 Task: Find connections with filter location Bouaké with filter topic #Affiliationwith filter profile language French with filter current company Hotel Management Jobs | JobsHm with filter school TERI School of Advanced Studies with filter industry Plastics Manufacturing with filter service category Cybersecurity with filter keywords title Welder
Action: Mouse moved to (574, 74)
Screenshot: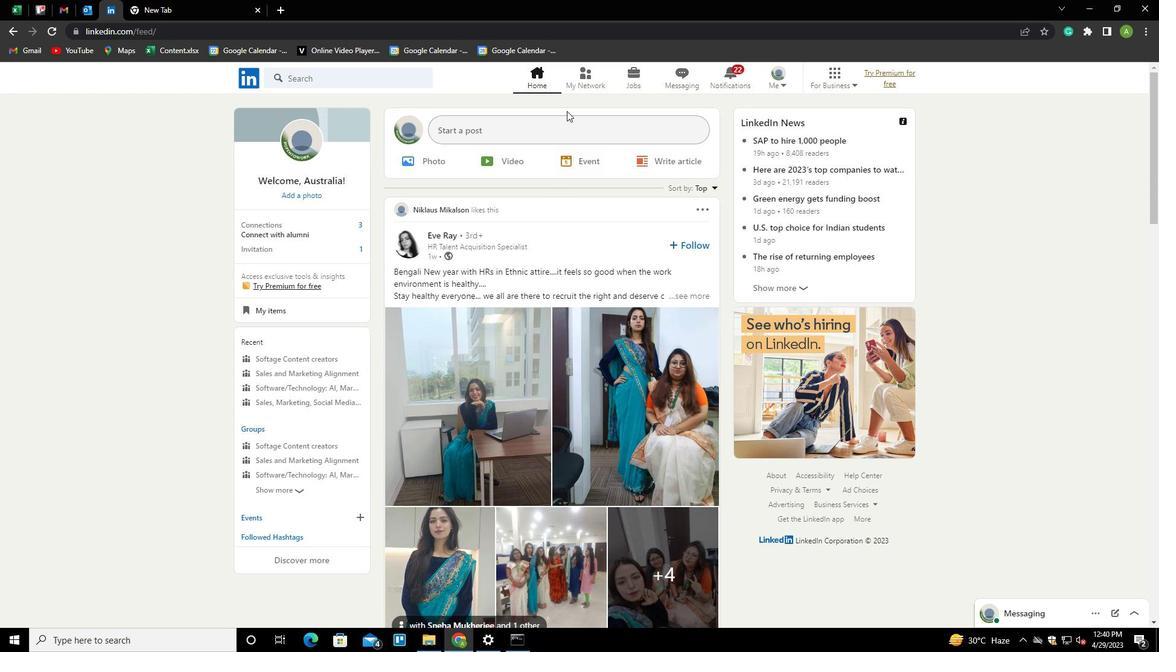 
Action: Mouse pressed left at (574, 74)
Screenshot: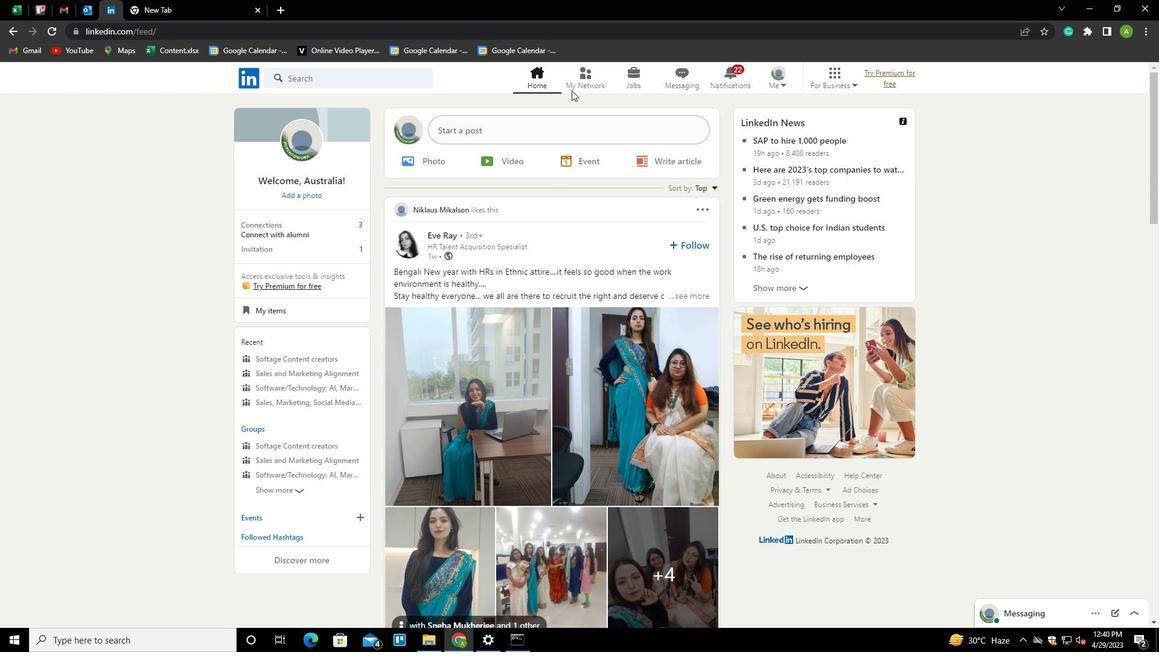 
Action: Mouse moved to (321, 141)
Screenshot: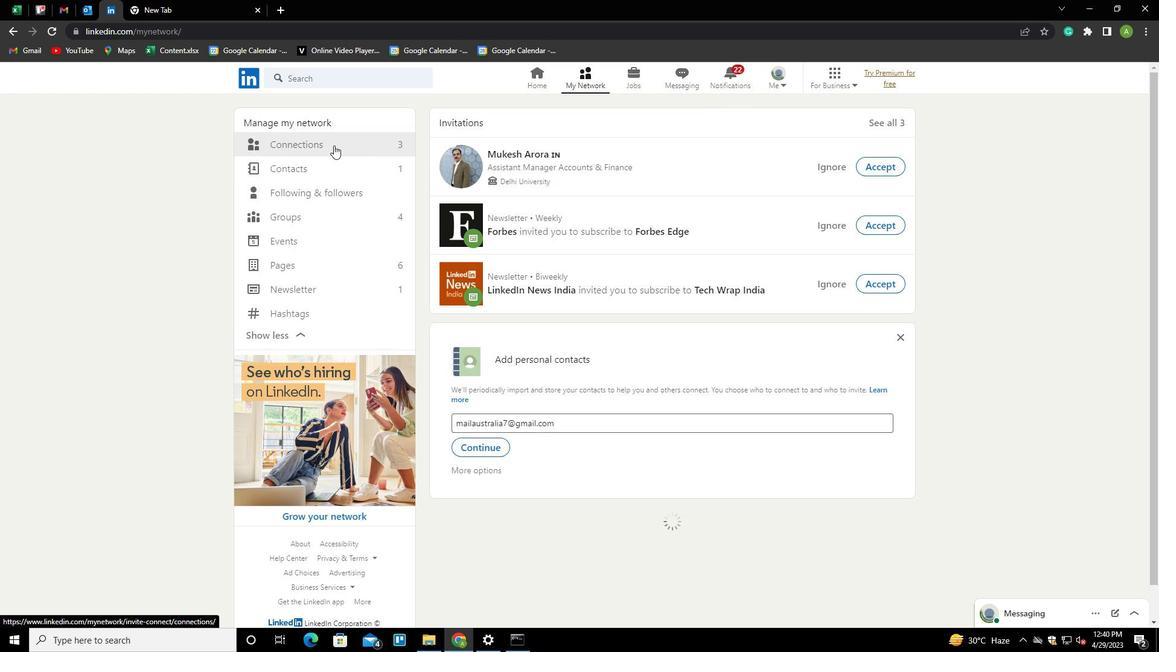 
Action: Mouse pressed left at (321, 141)
Screenshot: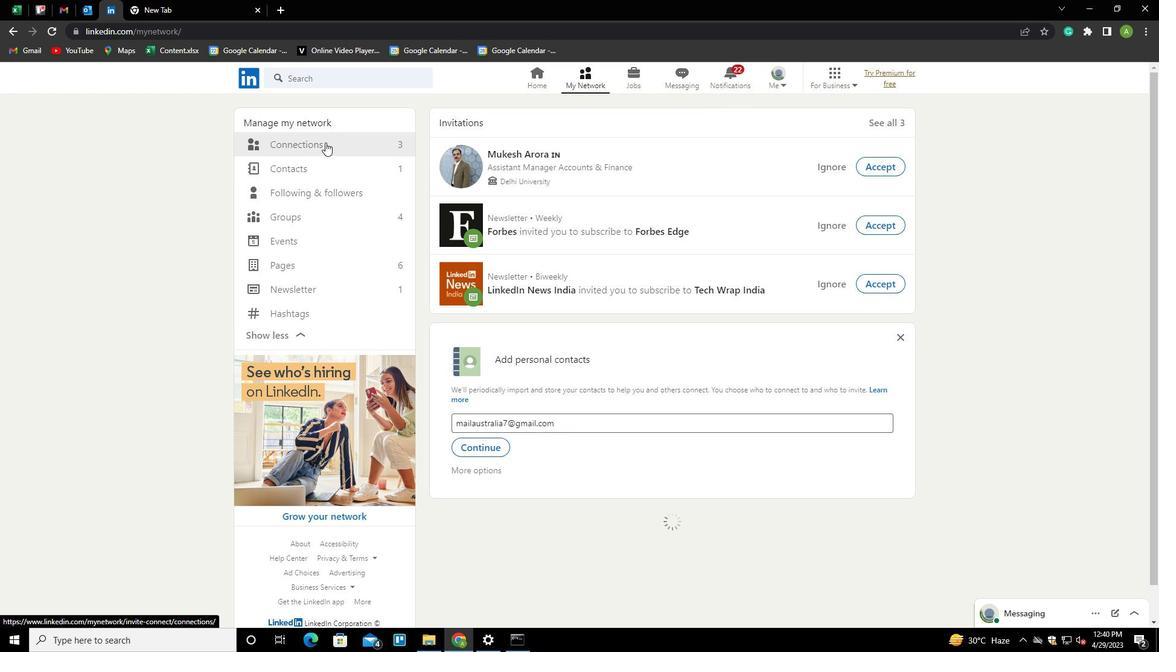 
Action: Mouse moved to (659, 149)
Screenshot: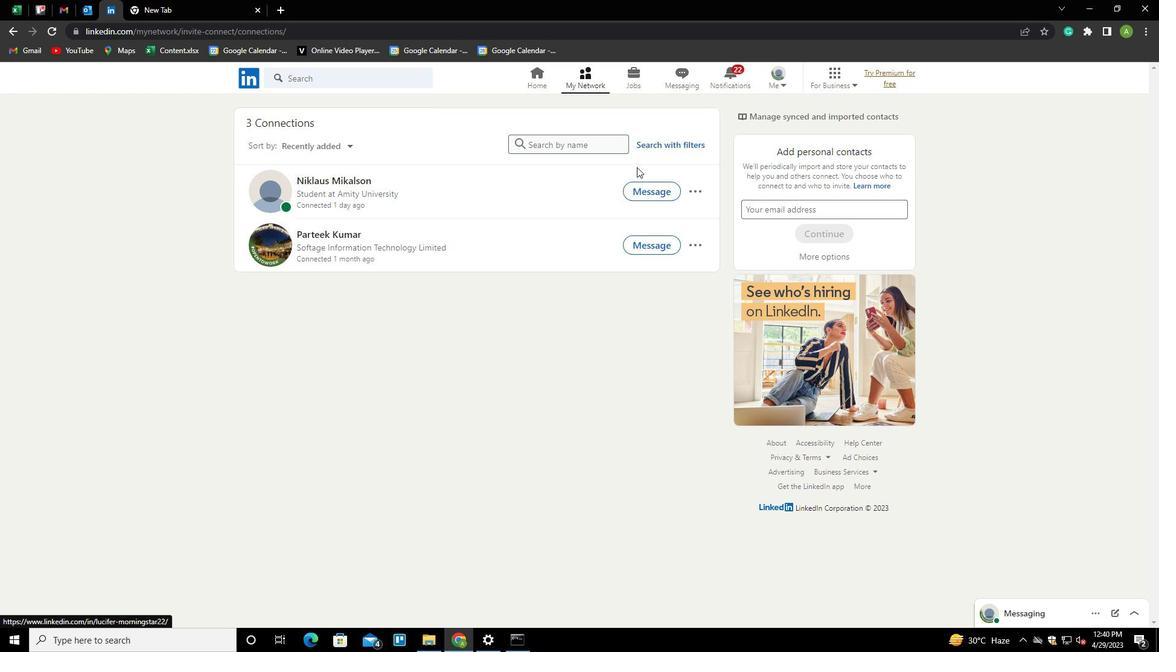 
Action: Mouse pressed left at (659, 149)
Screenshot: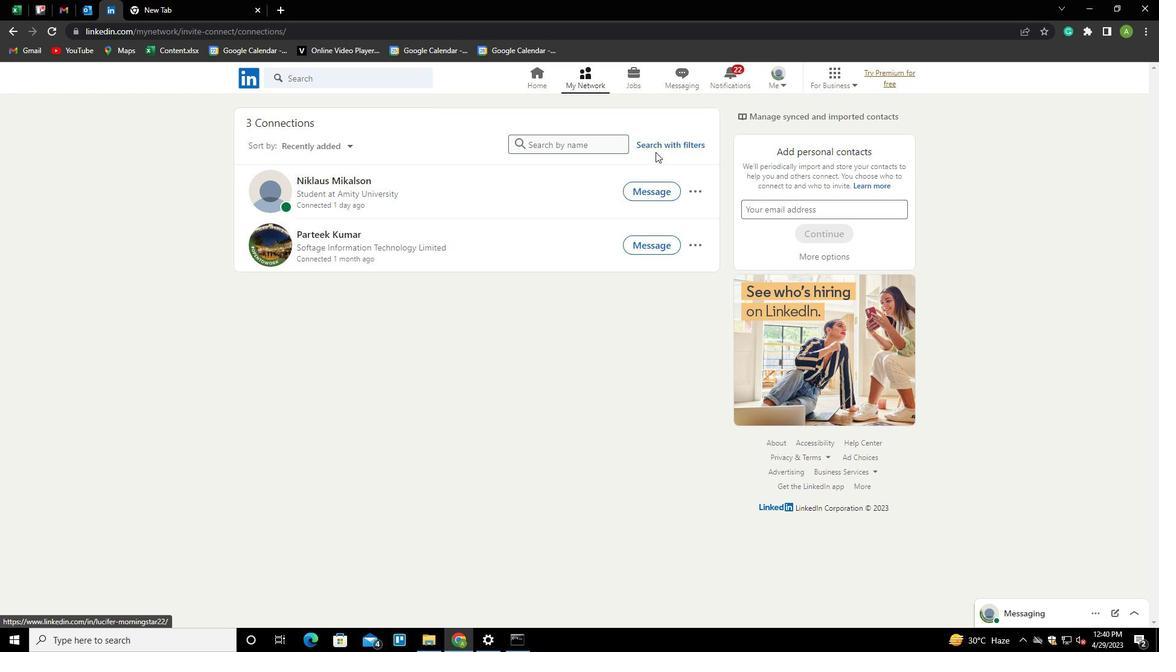 
Action: Mouse moved to (610, 110)
Screenshot: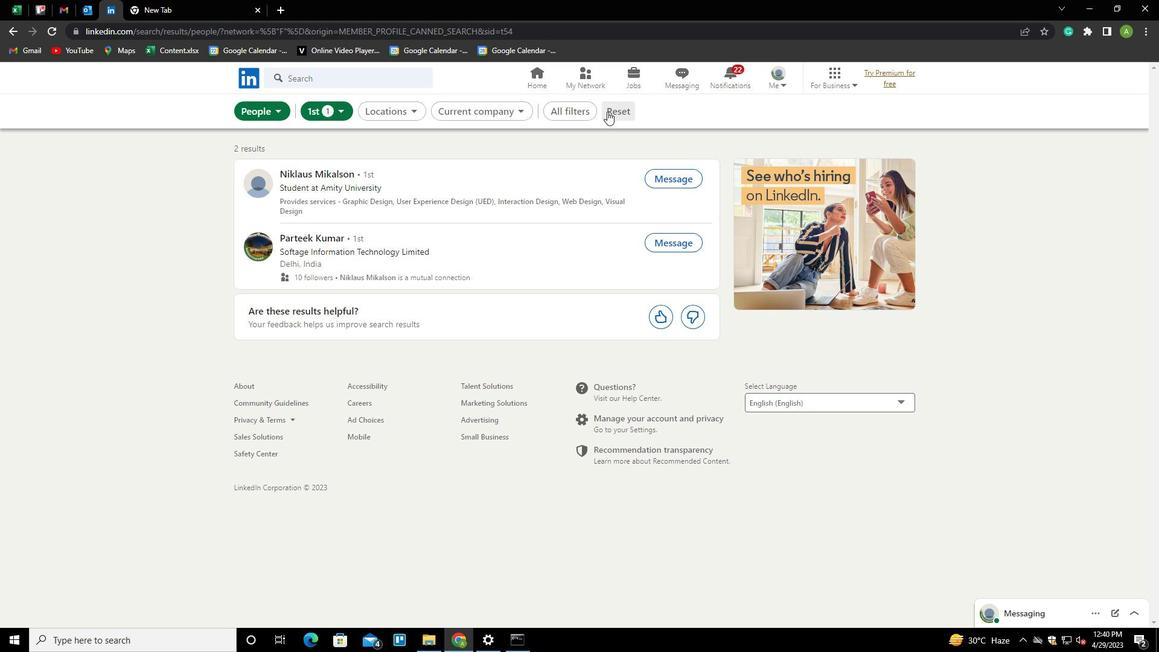 
Action: Mouse pressed left at (610, 110)
Screenshot: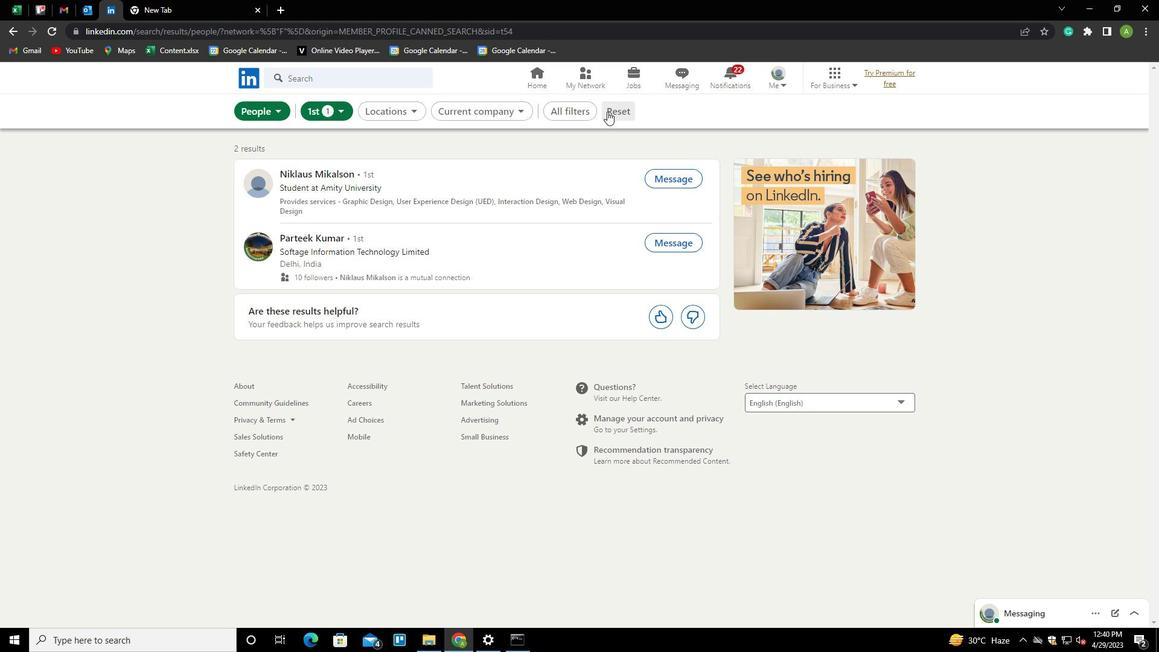 
Action: Mouse moved to (596, 111)
Screenshot: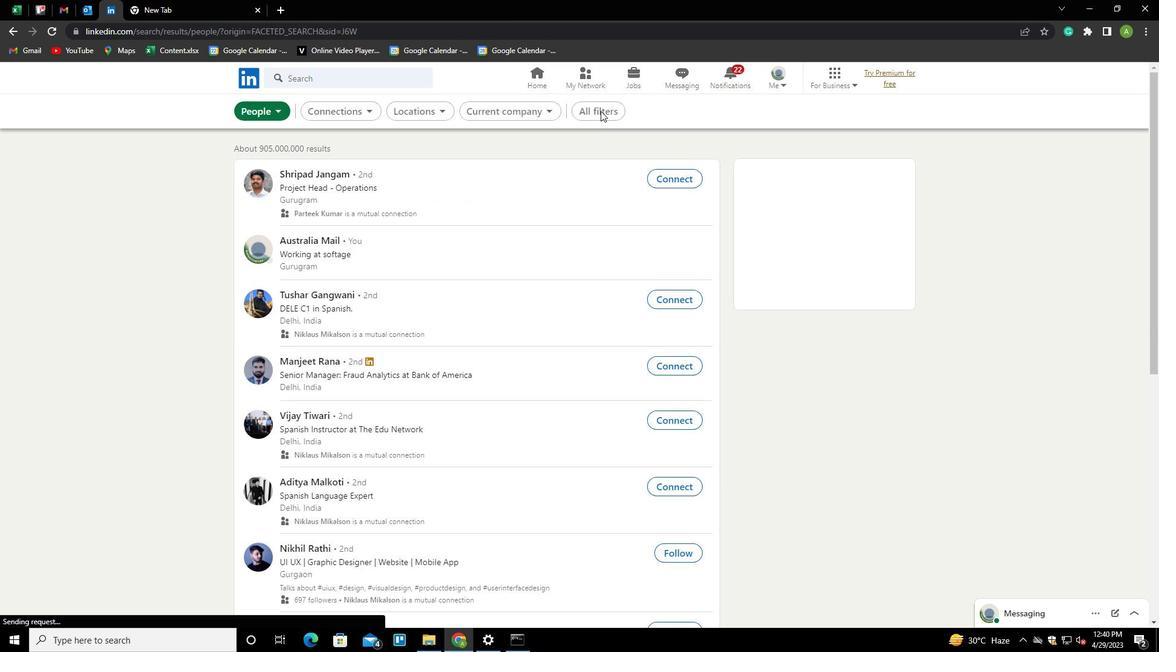 
Action: Mouse pressed left at (596, 111)
Screenshot: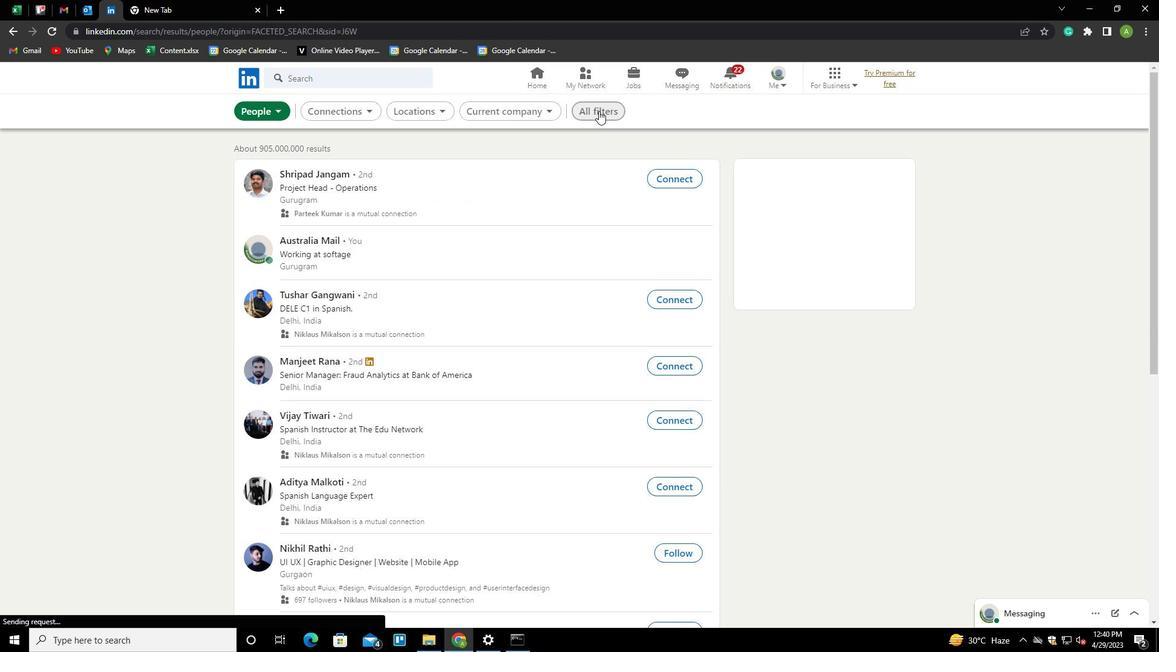 
Action: Mouse moved to (1013, 345)
Screenshot: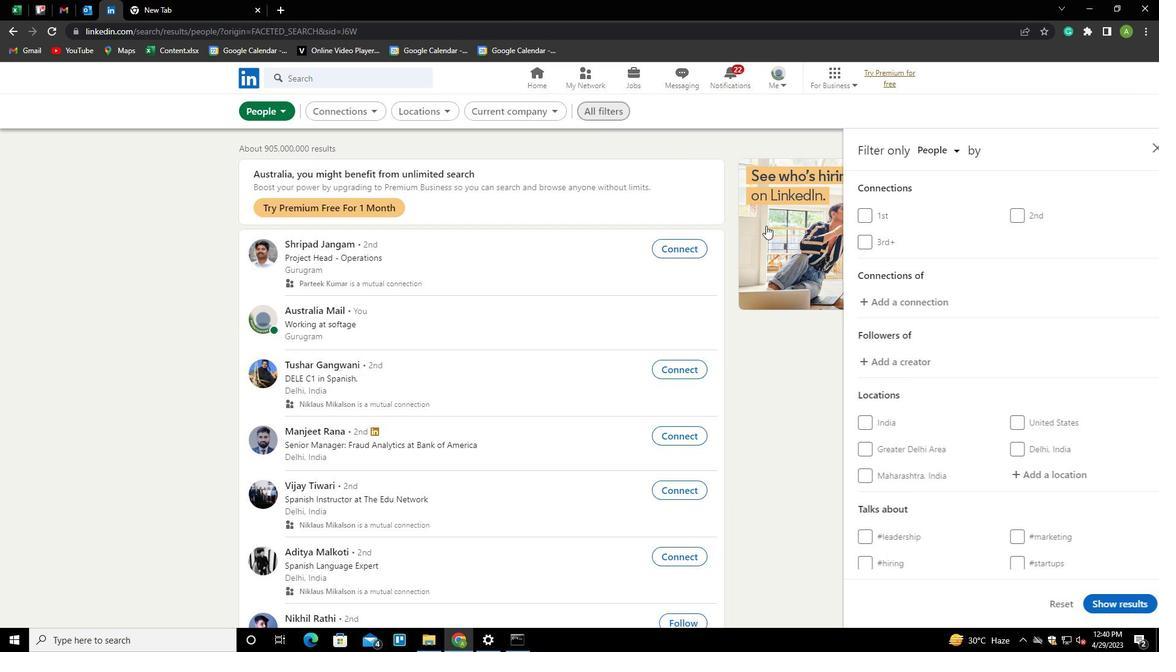 
Action: Mouse scrolled (1013, 344) with delta (0, 0)
Screenshot: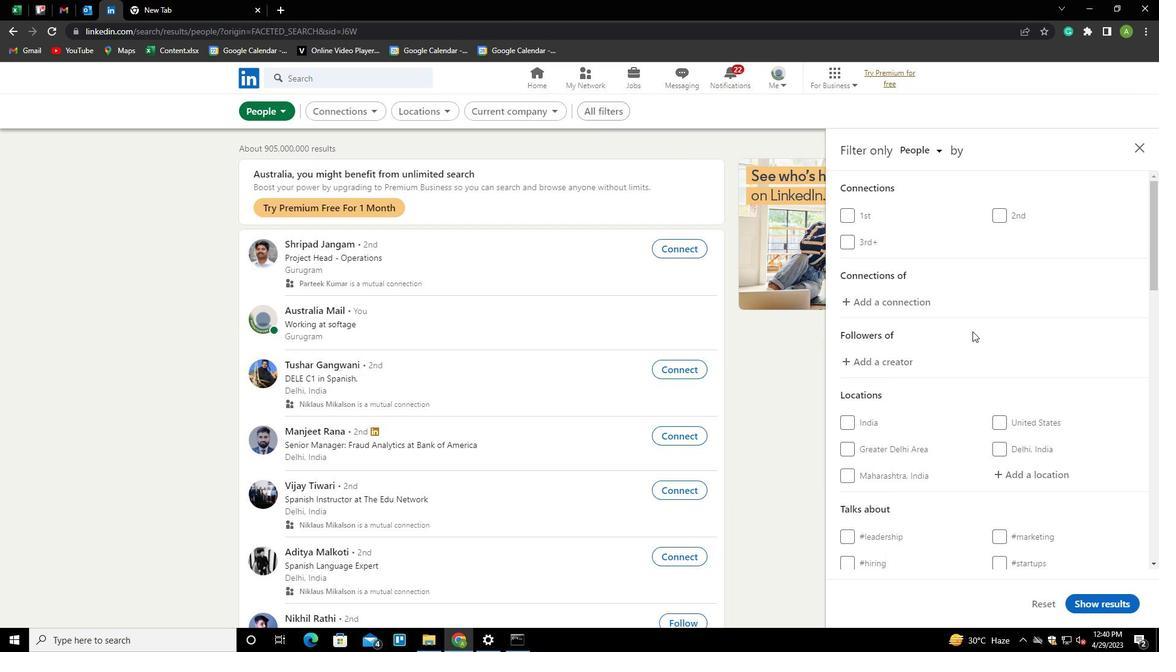 
Action: Mouse scrolled (1013, 344) with delta (0, 0)
Screenshot: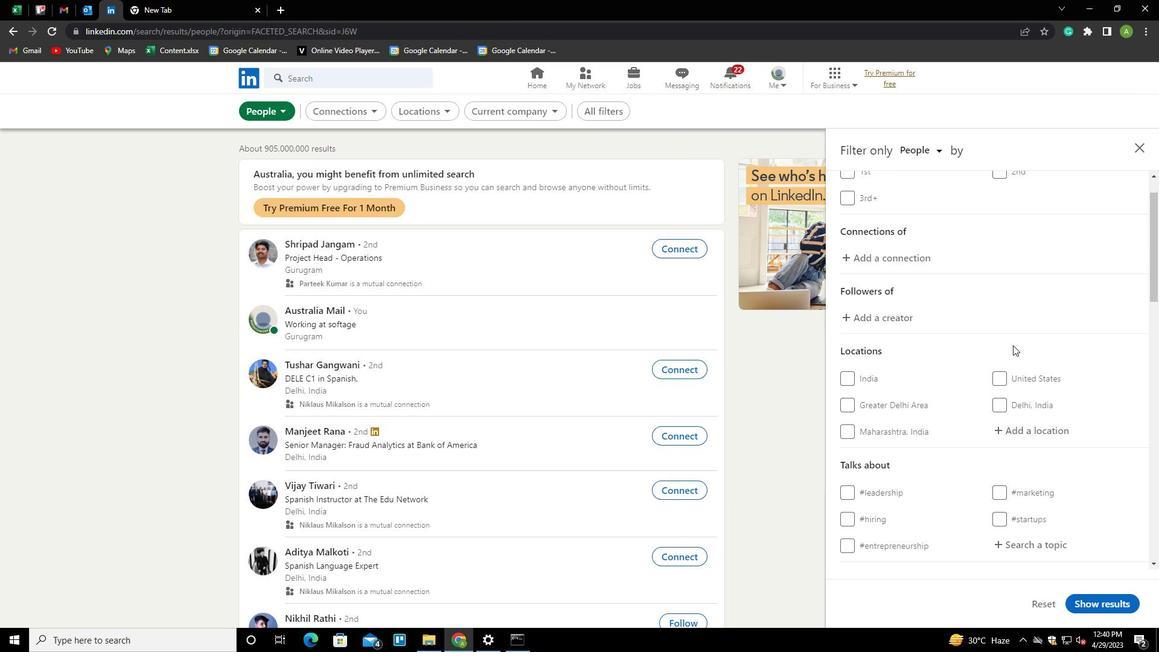 
Action: Mouse scrolled (1013, 344) with delta (0, 0)
Screenshot: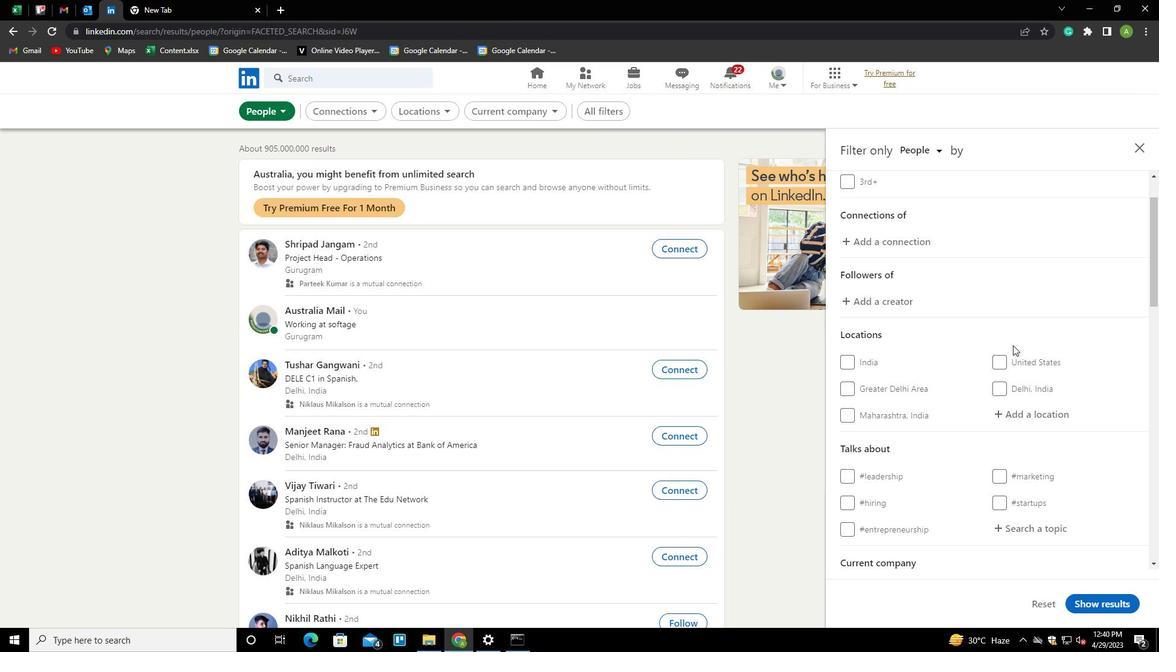 
Action: Mouse moved to (1031, 295)
Screenshot: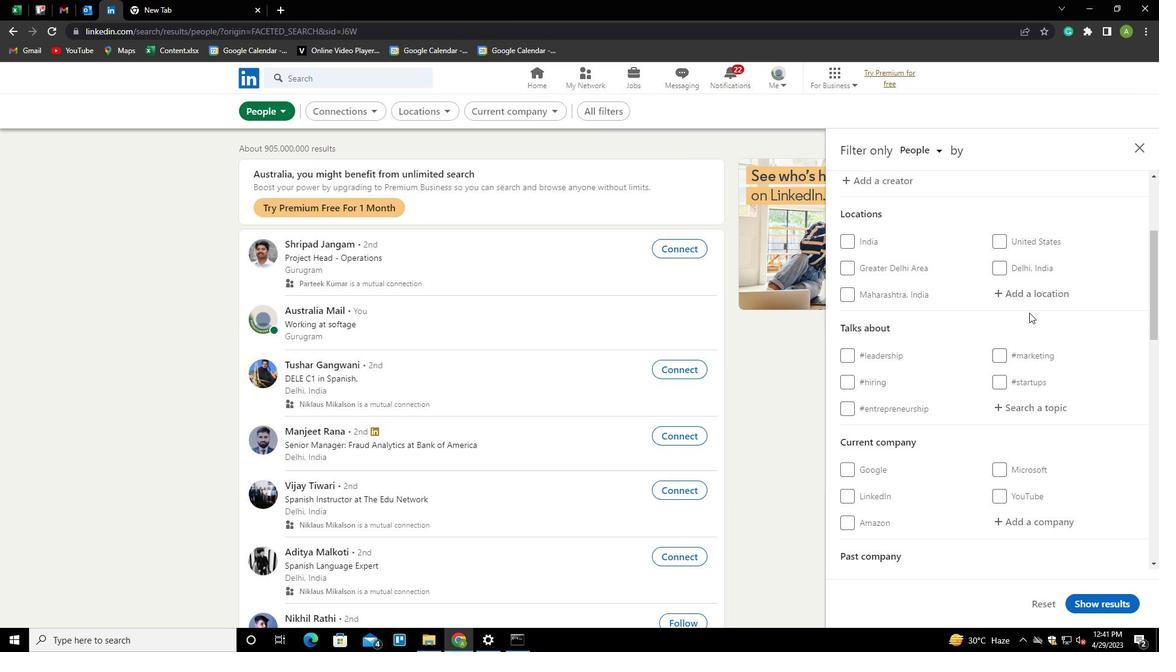 
Action: Mouse pressed left at (1031, 295)
Screenshot: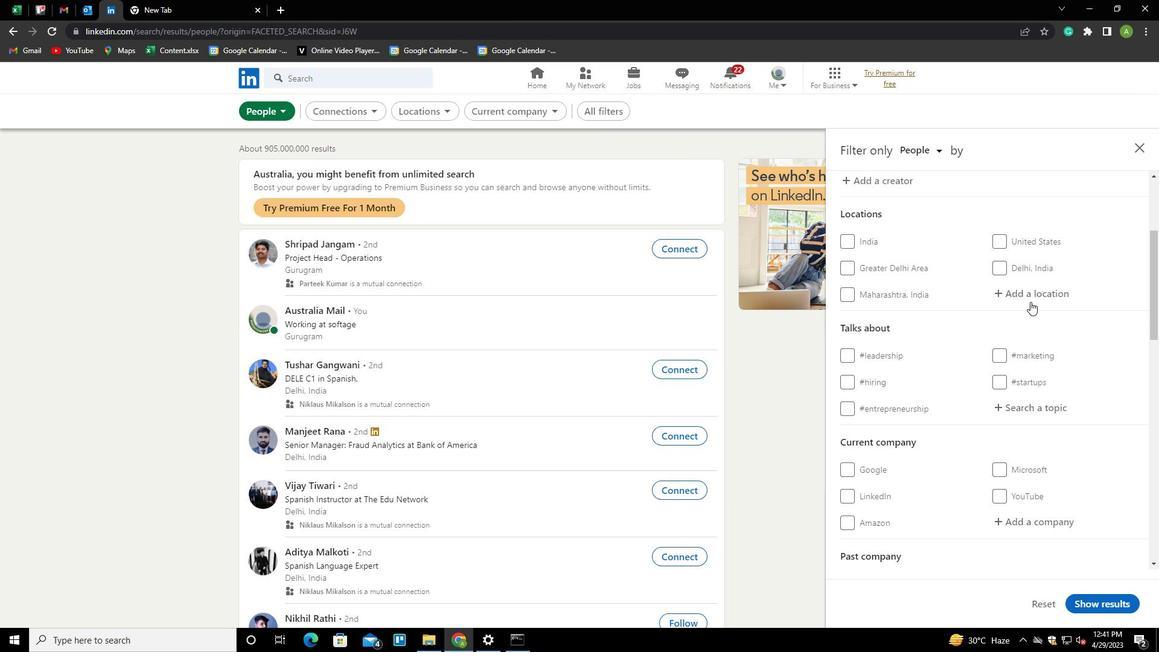 
Action: Key pressed <Key.shift>BOUAKE
Screenshot: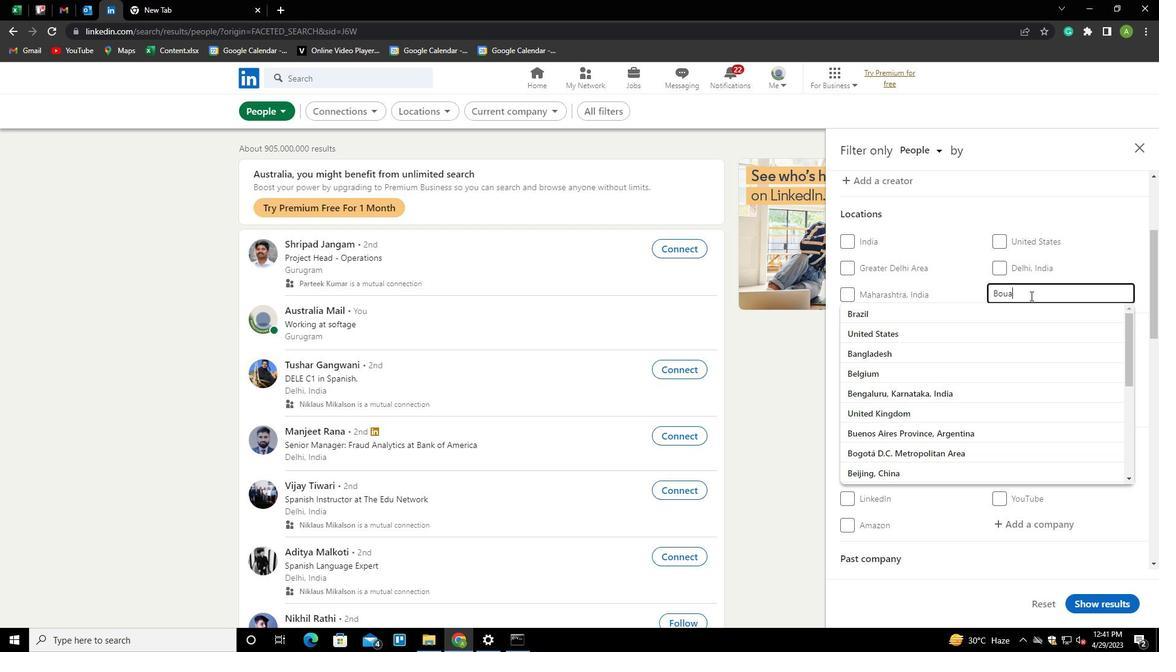 
Action: Mouse moved to (1084, 329)
Screenshot: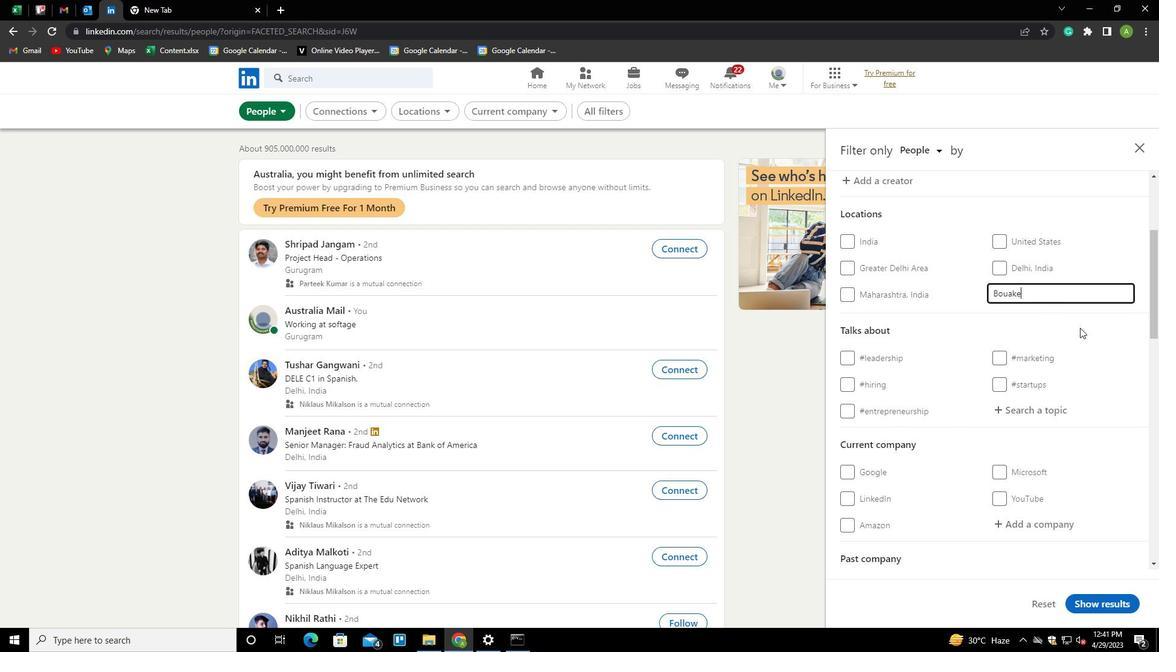 
Action: Mouse pressed left at (1084, 329)
Screenshot: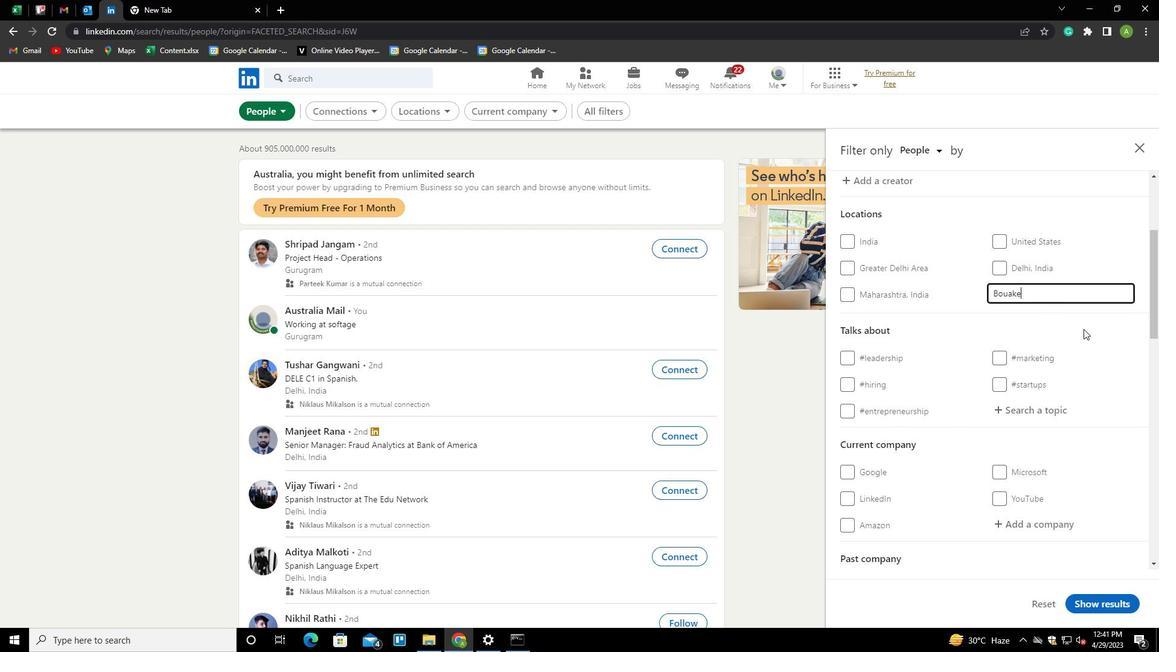 
Action: Mouse moved to (1085, 329)
Screenshot: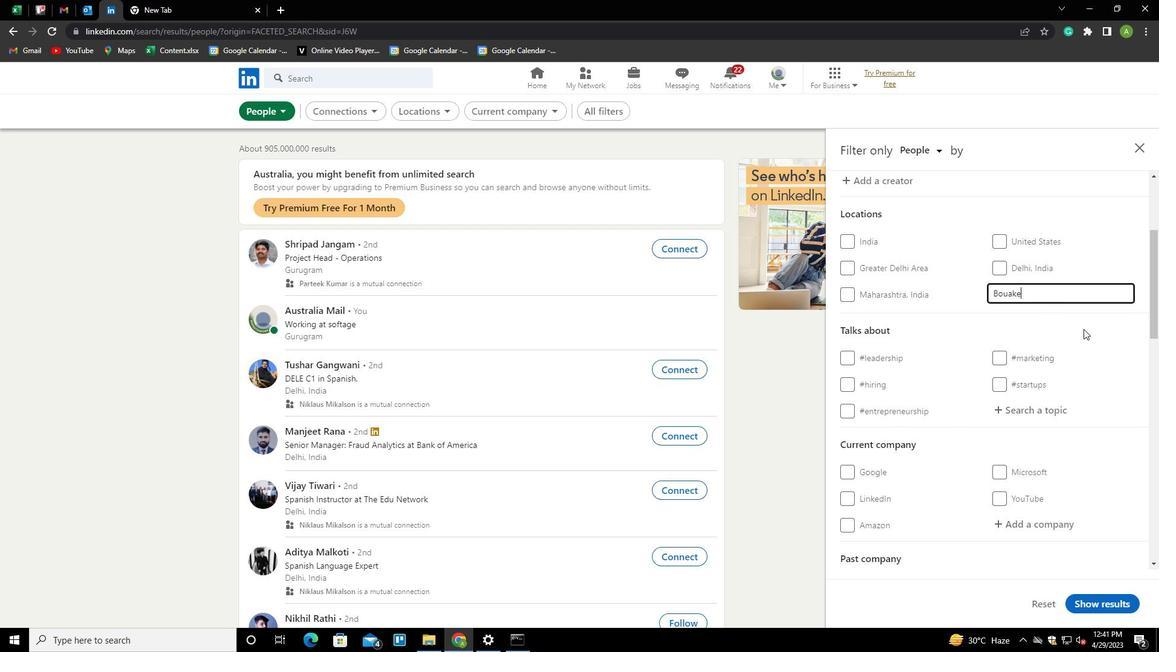 
Action: Mouse scrolled (1085, 328) with delta (0, 0)
Screenshot: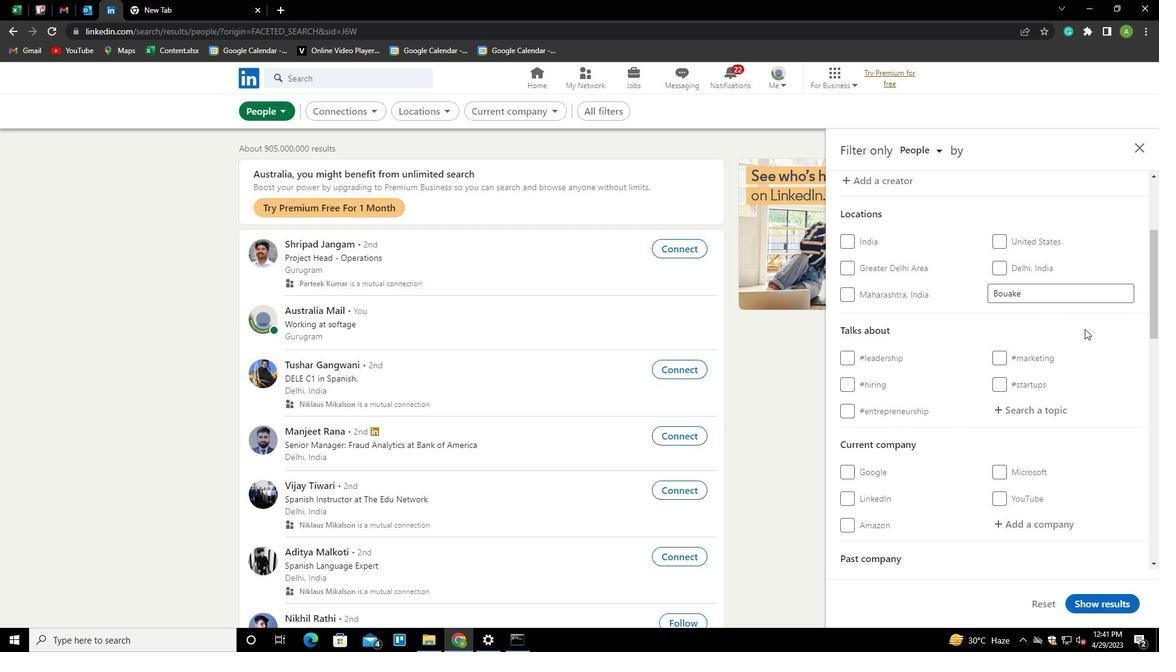 
Action: Mouse moved to (1018, 352)
Screenshot: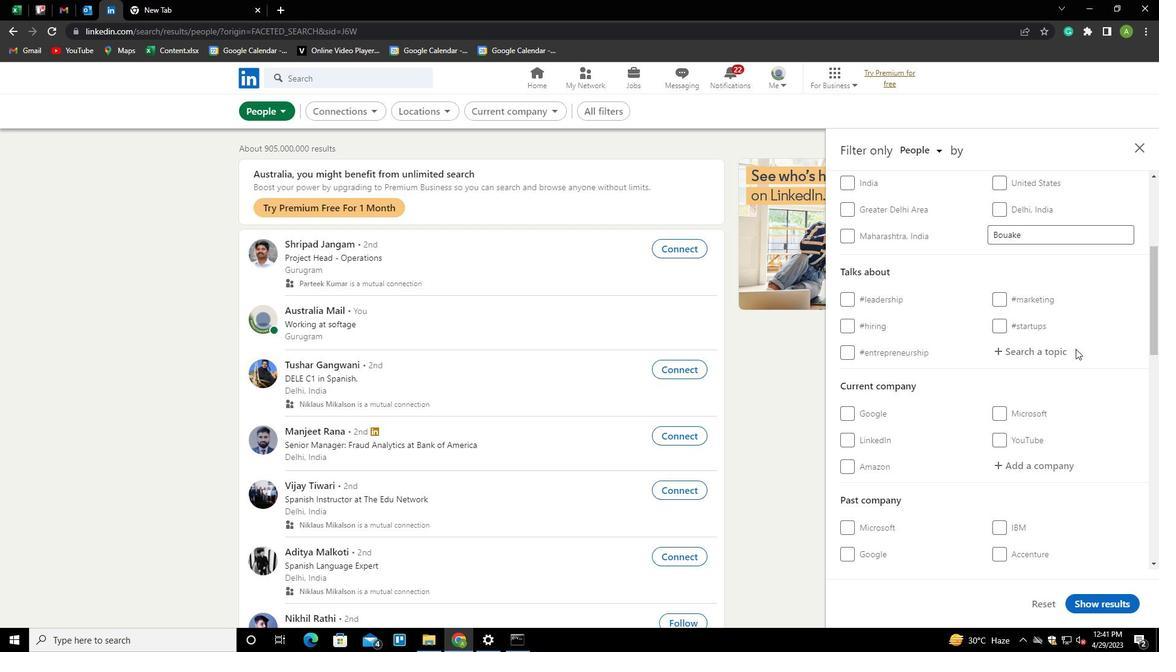 
Action: Mouse pressed left at (1018, 352)
Screenshot: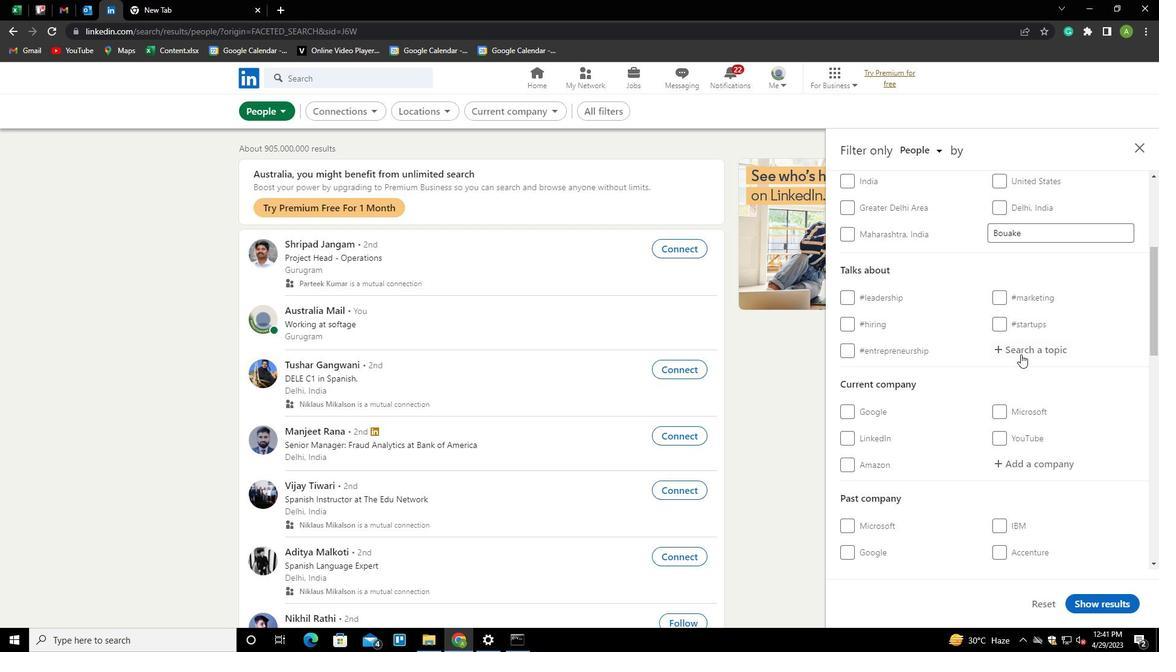 
Action: Mouse moved to (1031, 349)
Screenshot: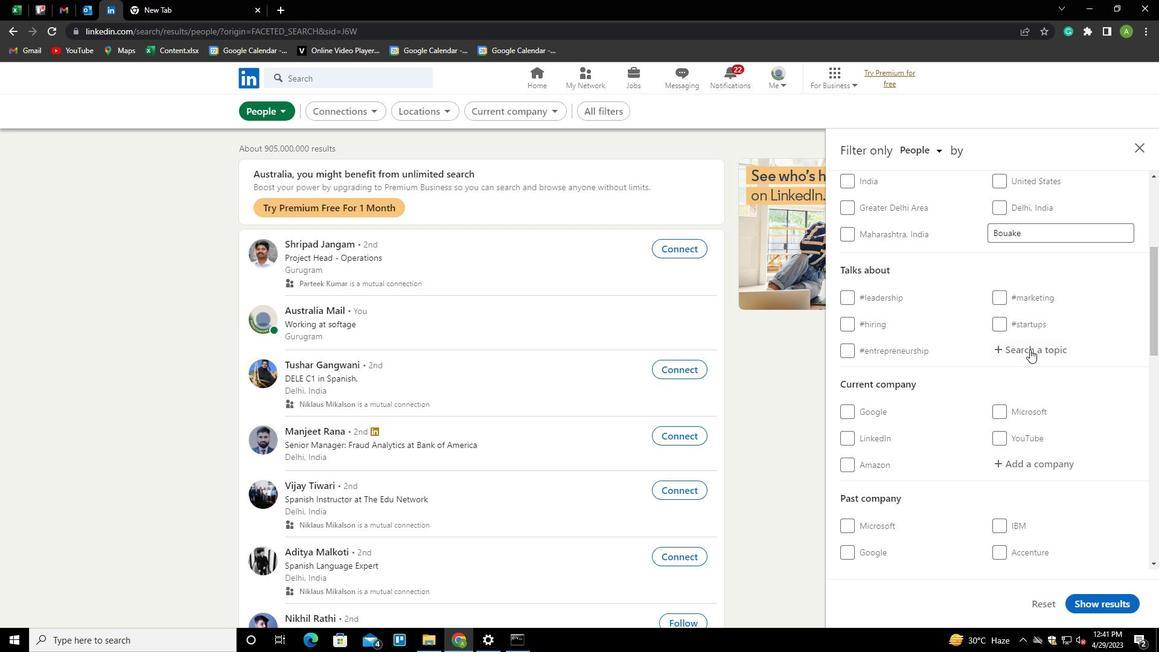 
Action: Mouse pressed left at (1031, 349)
Screenshot: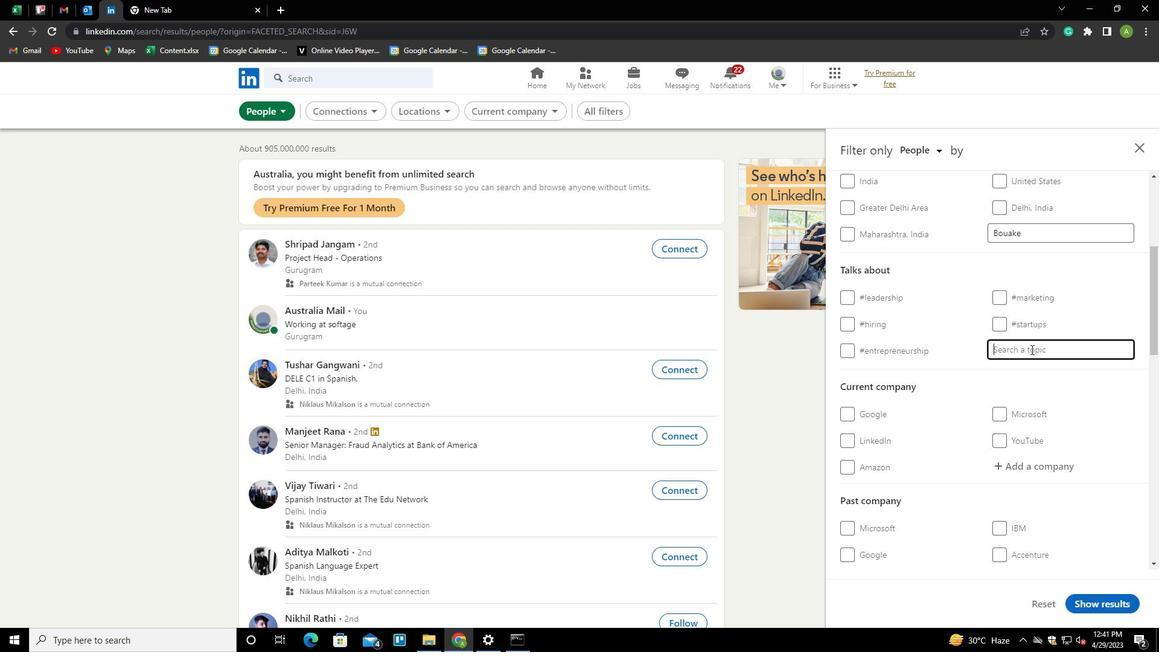 
Action: Key pressed <Key.shift>AFFILIATION<Key.down><Key.enter>
Screenshot: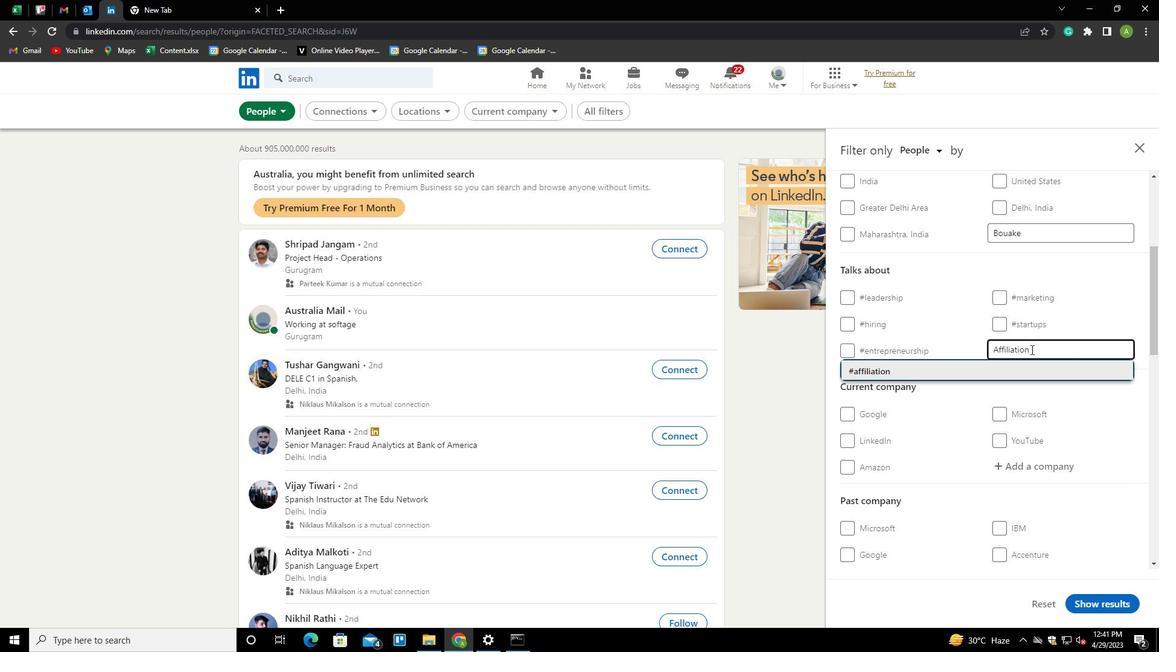 
Action: Mouse scrolled (1031, 349) with delta (0, 0)
Screenshot: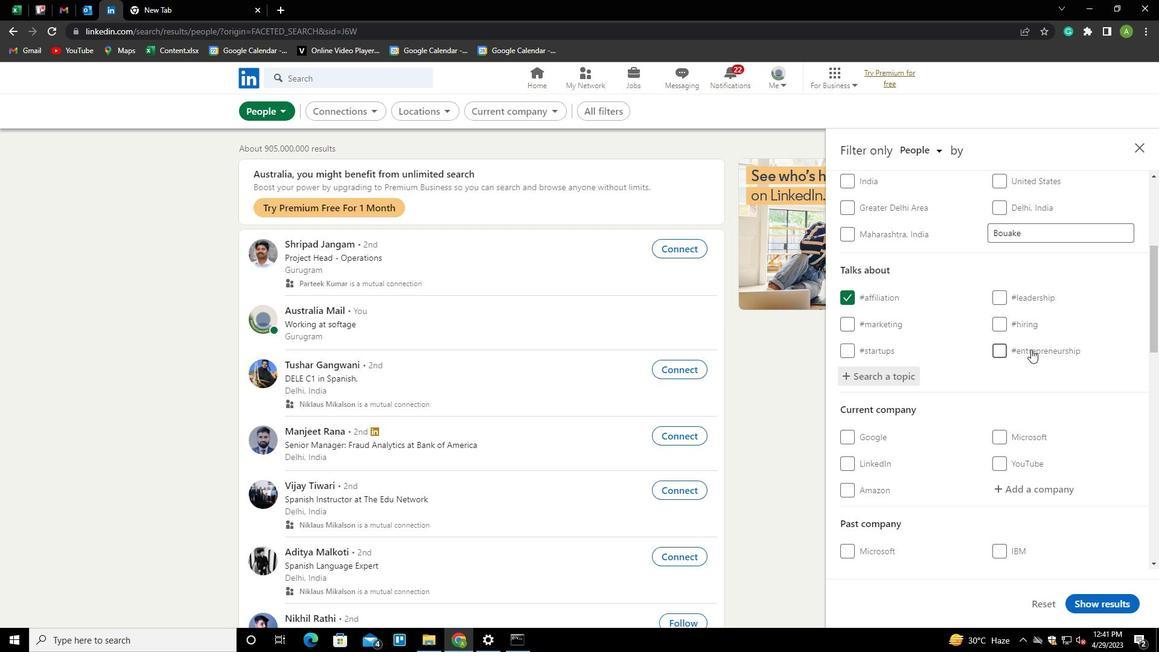 
Action: Mouse scrolled (1031, 349) with delta (0, 0)
Screenshot: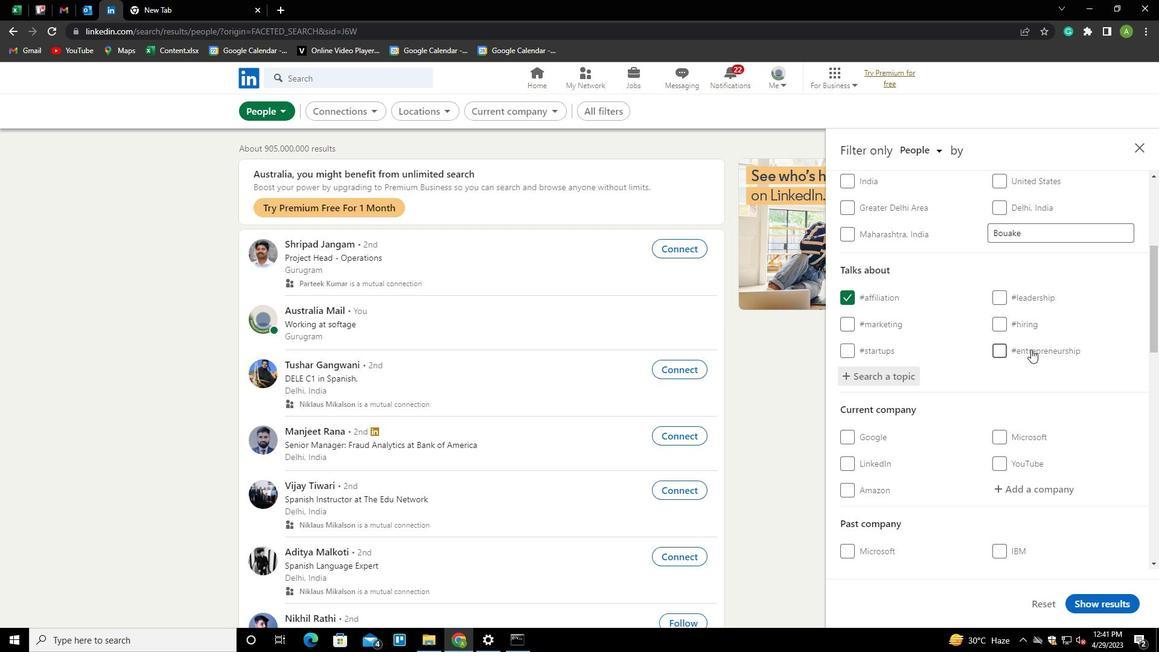 
Action: Mouse scrolled (1031, 349) with delta (0, 0)
Screenshot: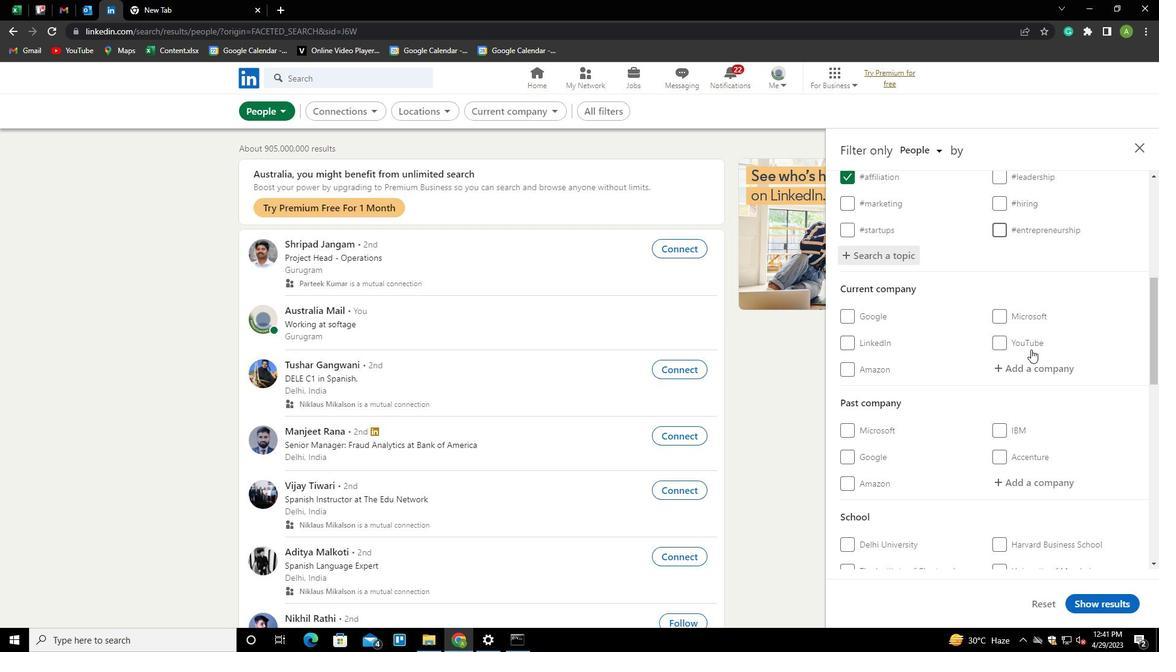 
Action: Mouse scrolled (1031, 349) with delta (0, 0)
Screenshot: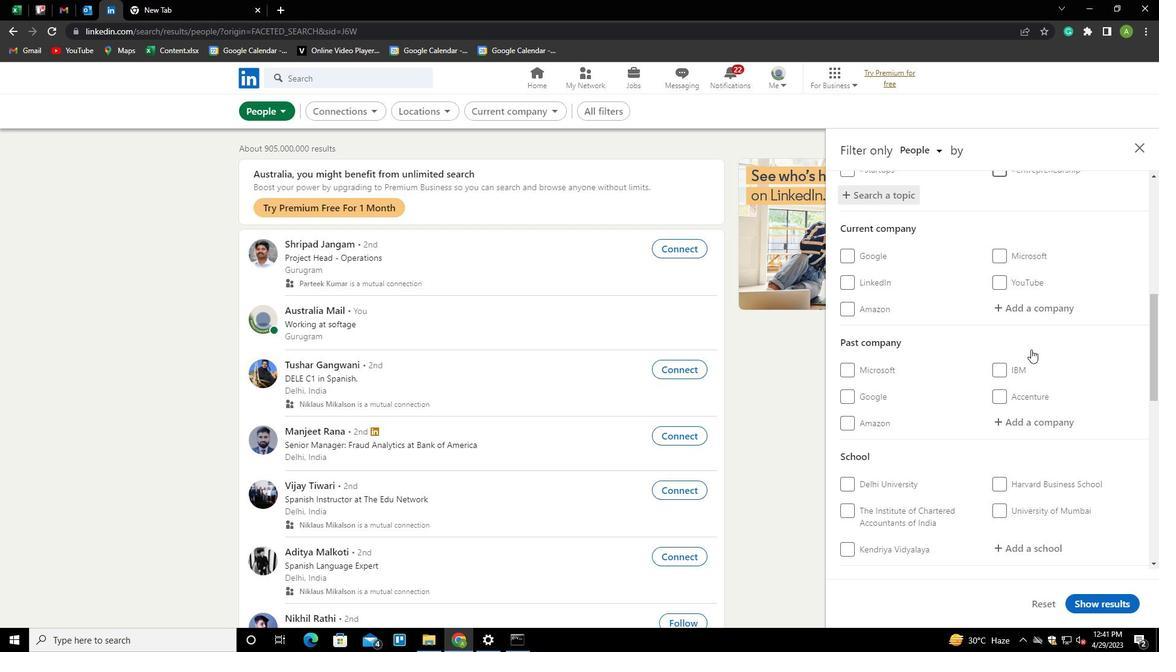
Action: Mouse scrolled (1031, 349) with delta (0, 0)
Screenshot: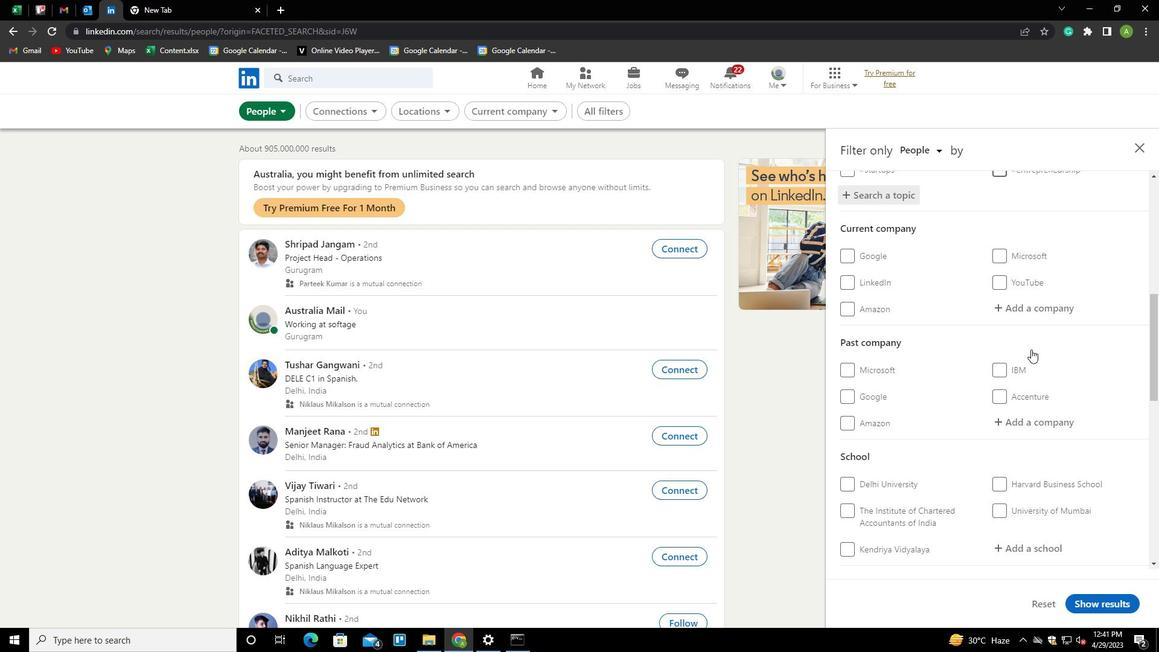 
Action: Mouse scrolled (1031, 349) with delta (0, 0)
Screenshot: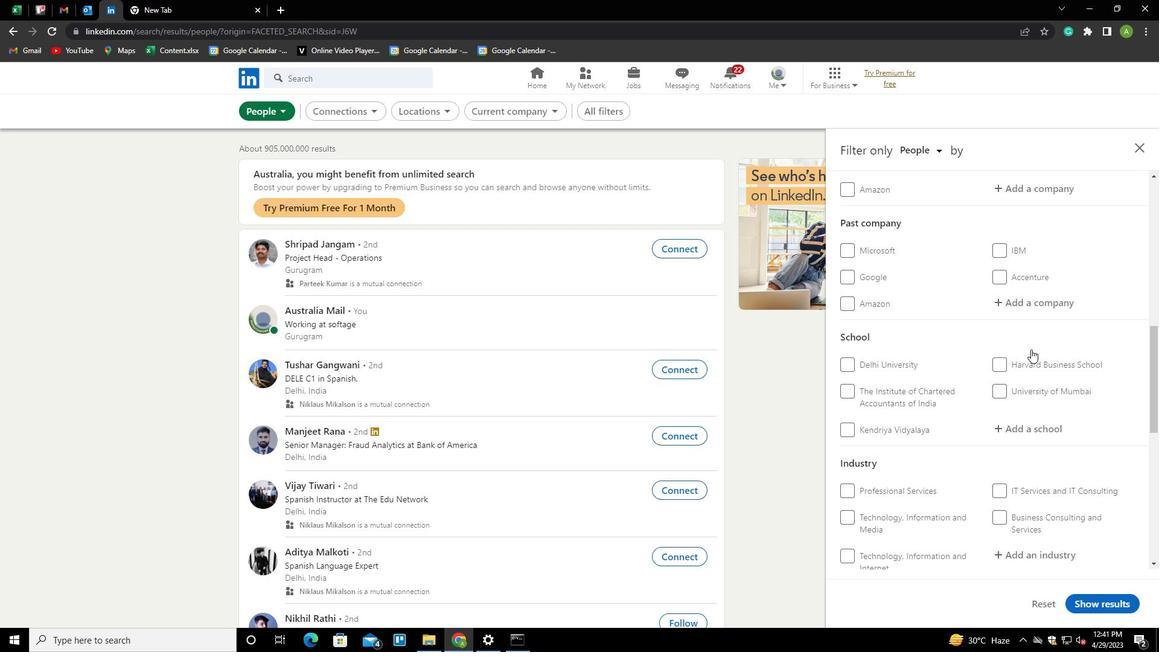 
Action: Mouse scrolled (1031, 349) with delta (0, 0)
Screenshot: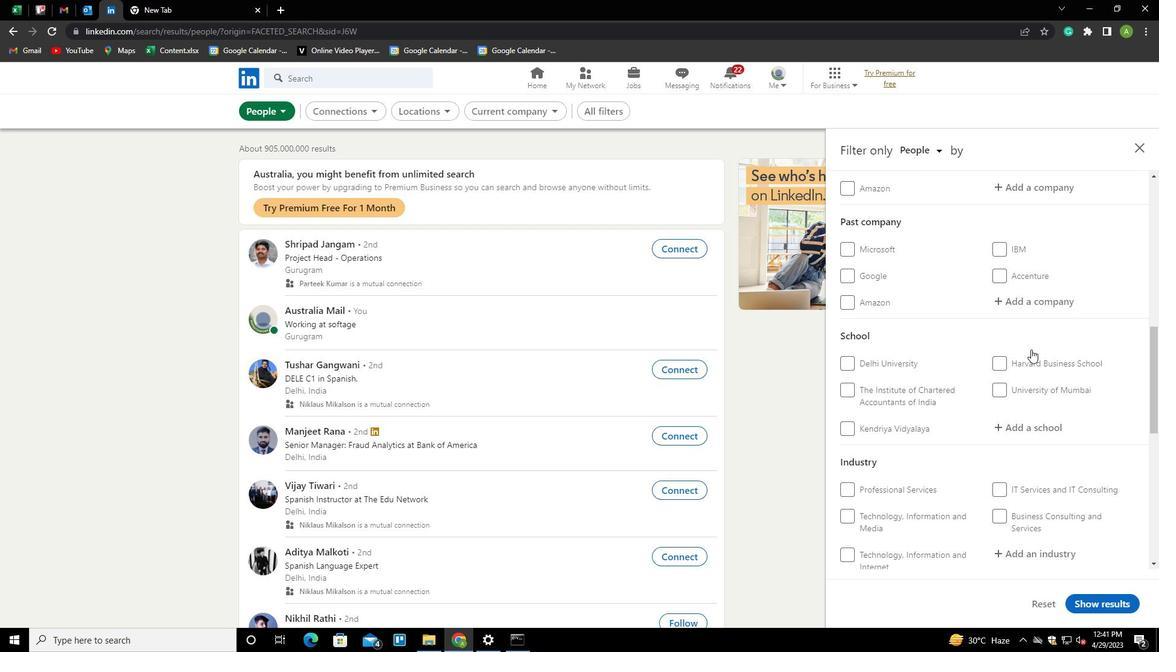 
Action: Mouse scrolled (1031, 349) with delta (0, 0)
Screenshot: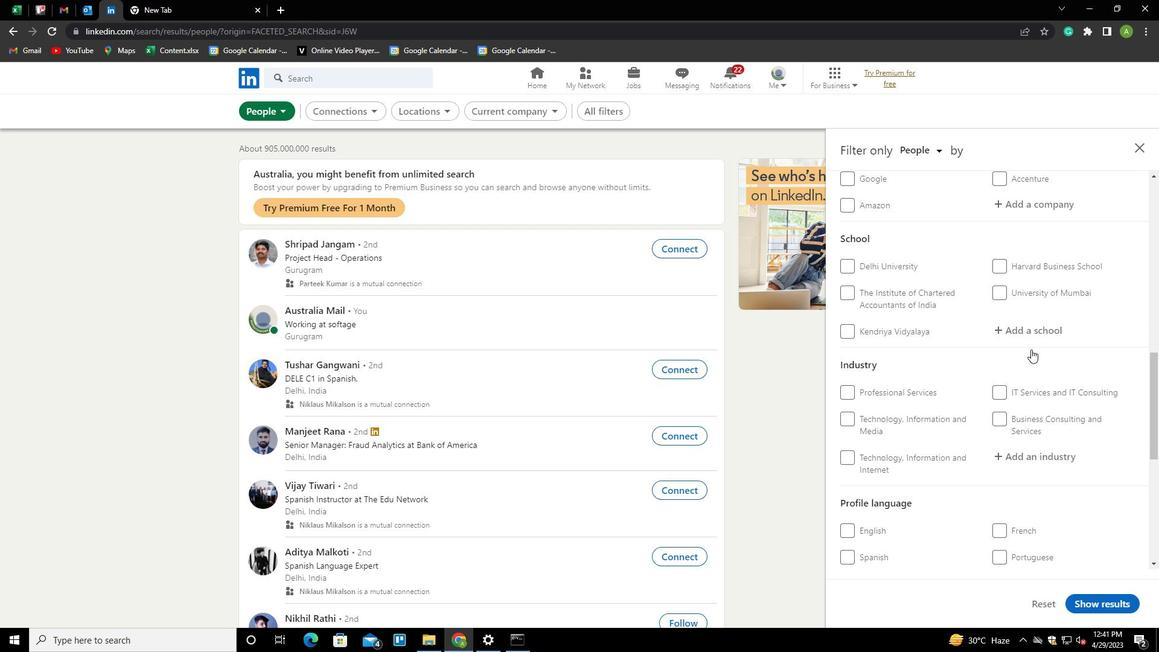 
Action: Mouse scrolled (1031, 349) with delta (0, 0)
Screenshot: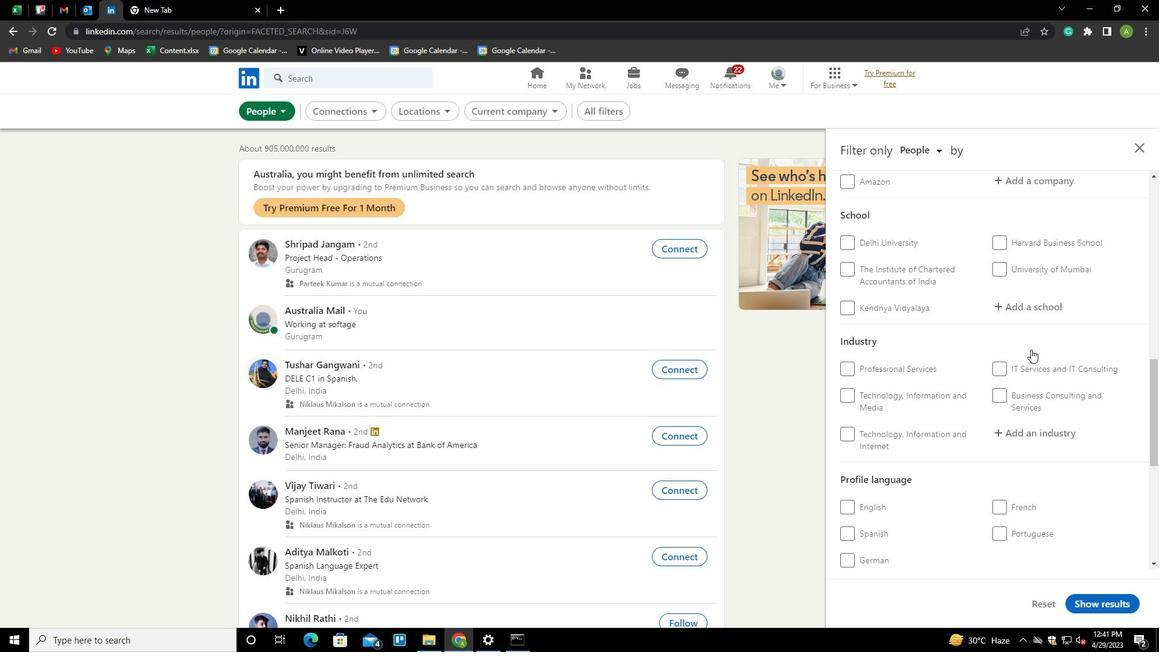 
Action: Mouse moved to (1008, 385)
Screenshot: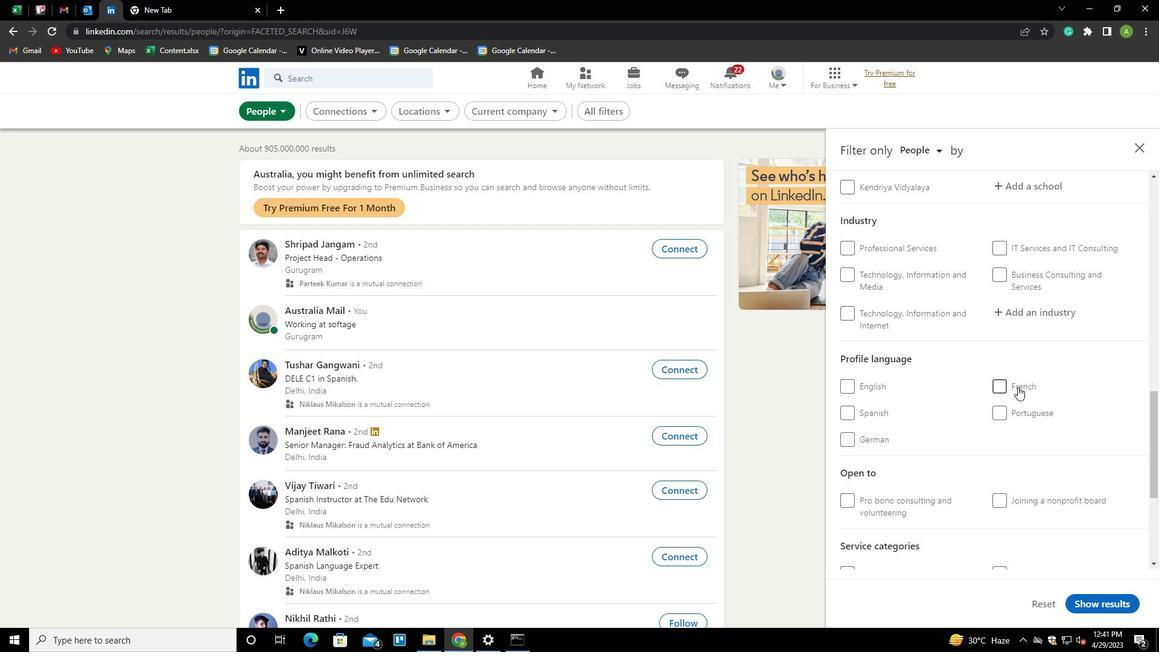 
Action: Mouse pressed left at (1008, 385)
Screenshot: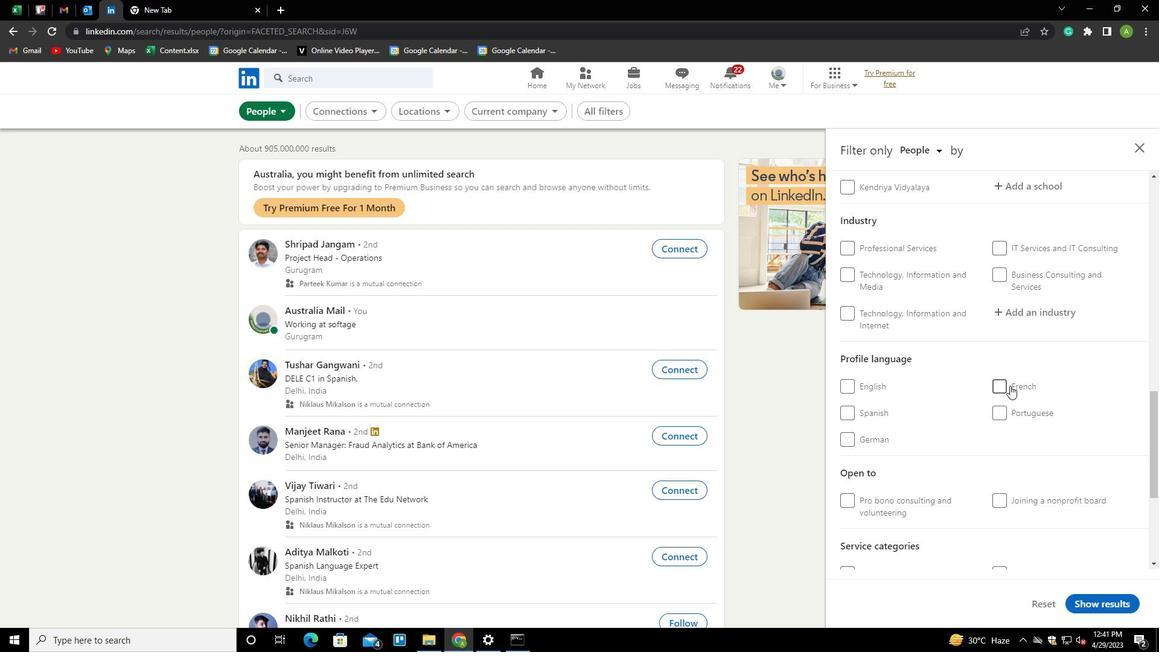 
Action: Mouse moved to (1043, 413)
Screenshot: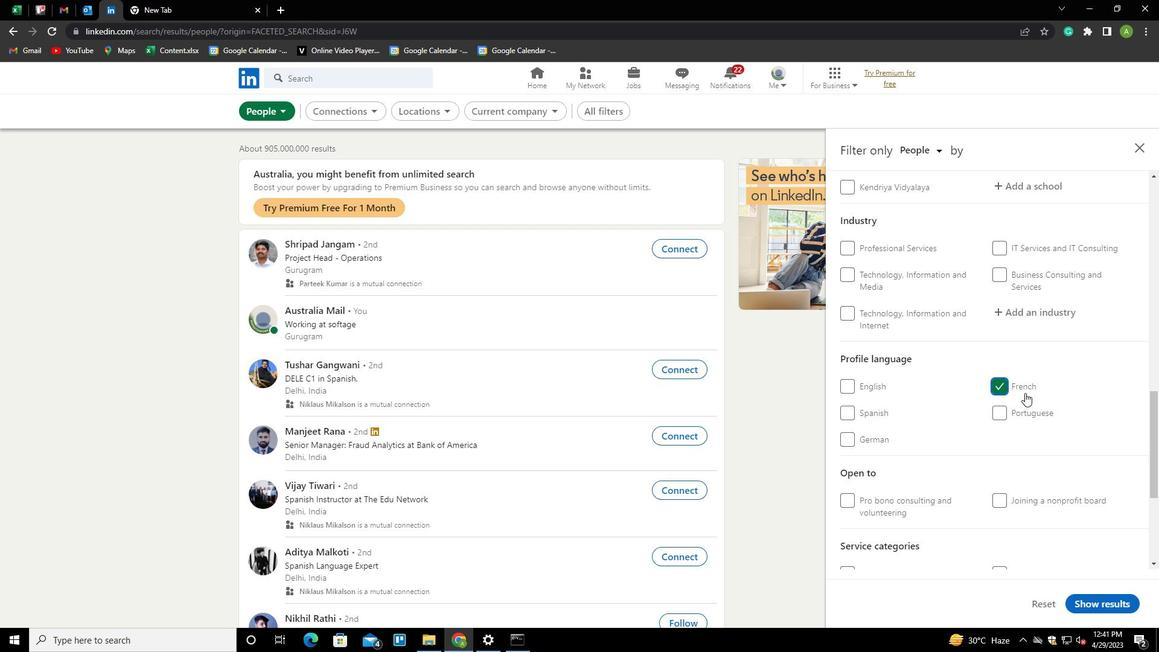
Action: Mouse scrolled (1043, 414) with delta (0, 0)
Screenshot: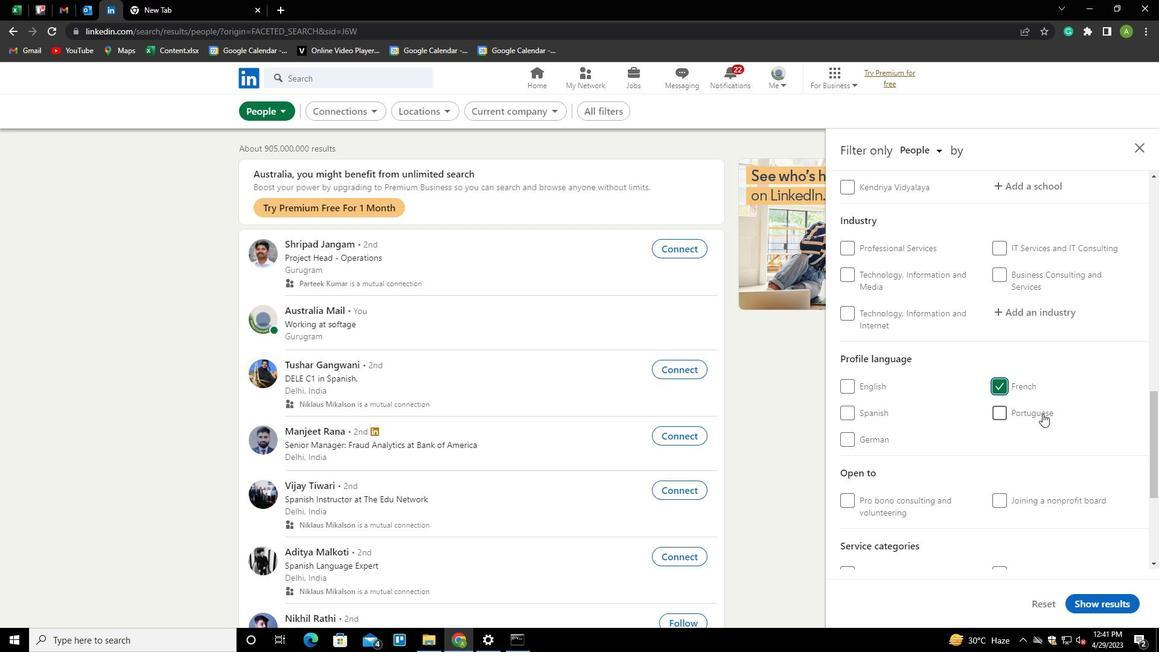 
Action: Mouse scrolled (1043, 414) with delta (0, 0)
Screenshot: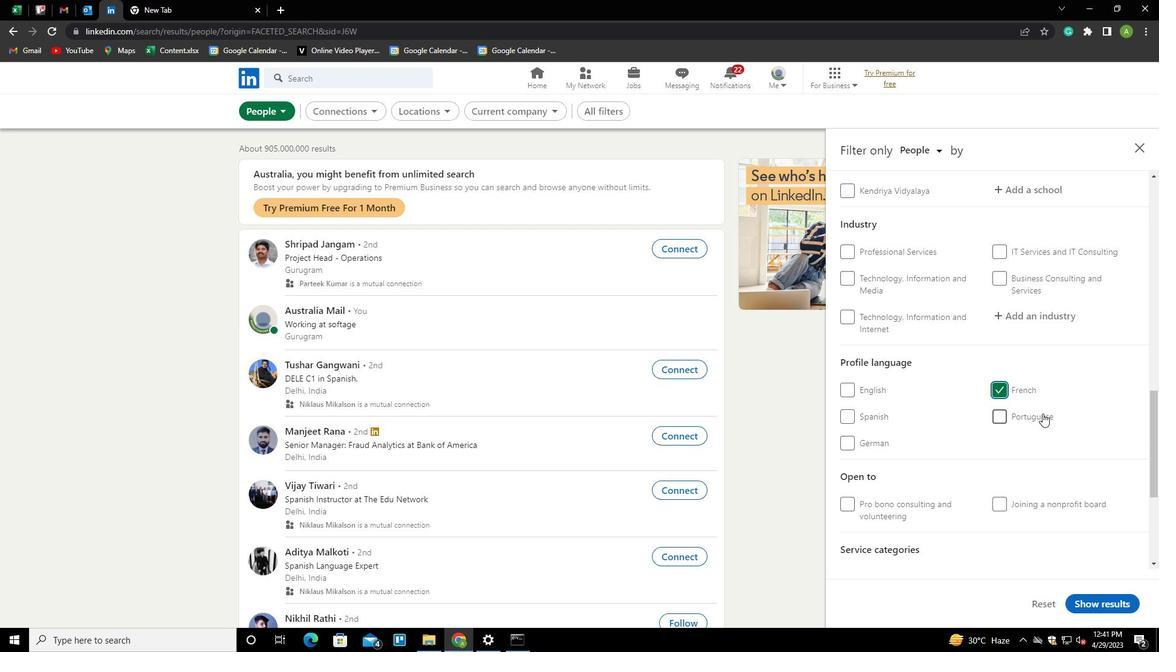 
Action: Mouse scrolled (1043, 414) with delta (0, 0)
Screenshot: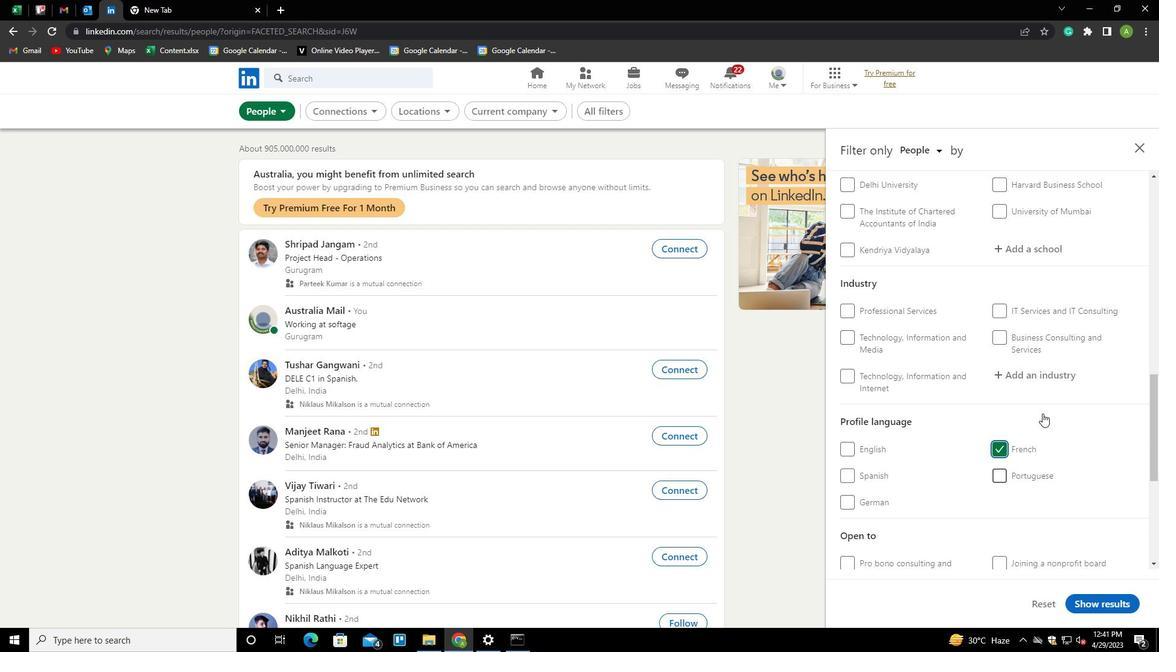 
Action: Mouse scrolled (1043, 414) with delta (0, 0)
Screenshot: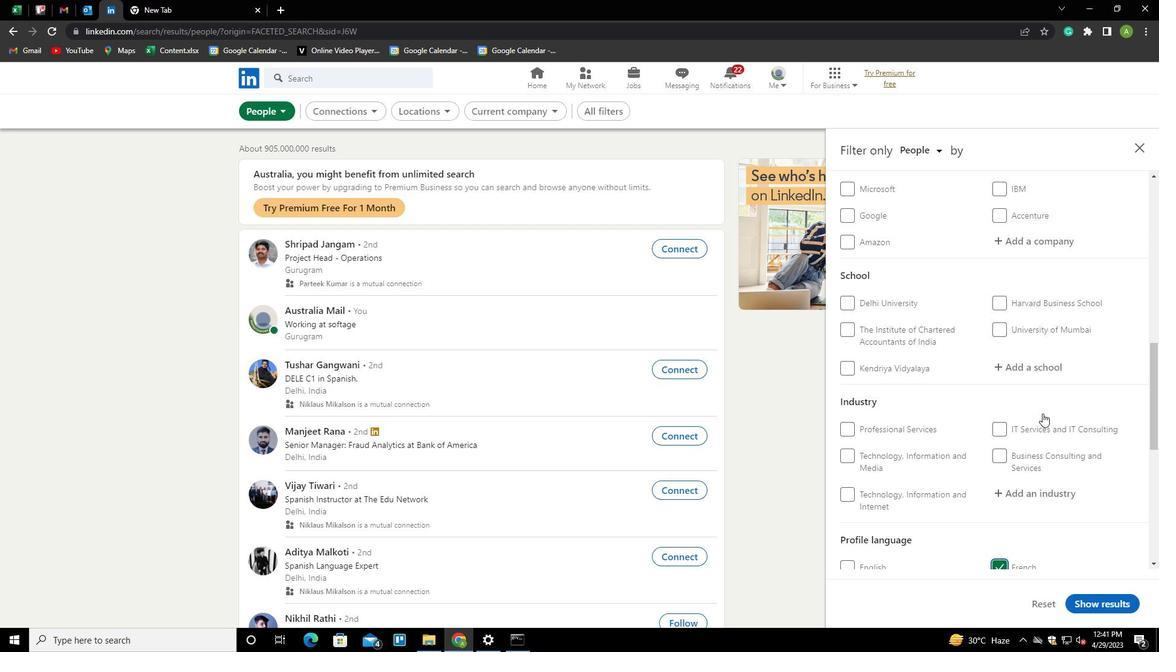 
Action: Mouse scrolled (1043, 414) with delta (0, 0)
Screenshot: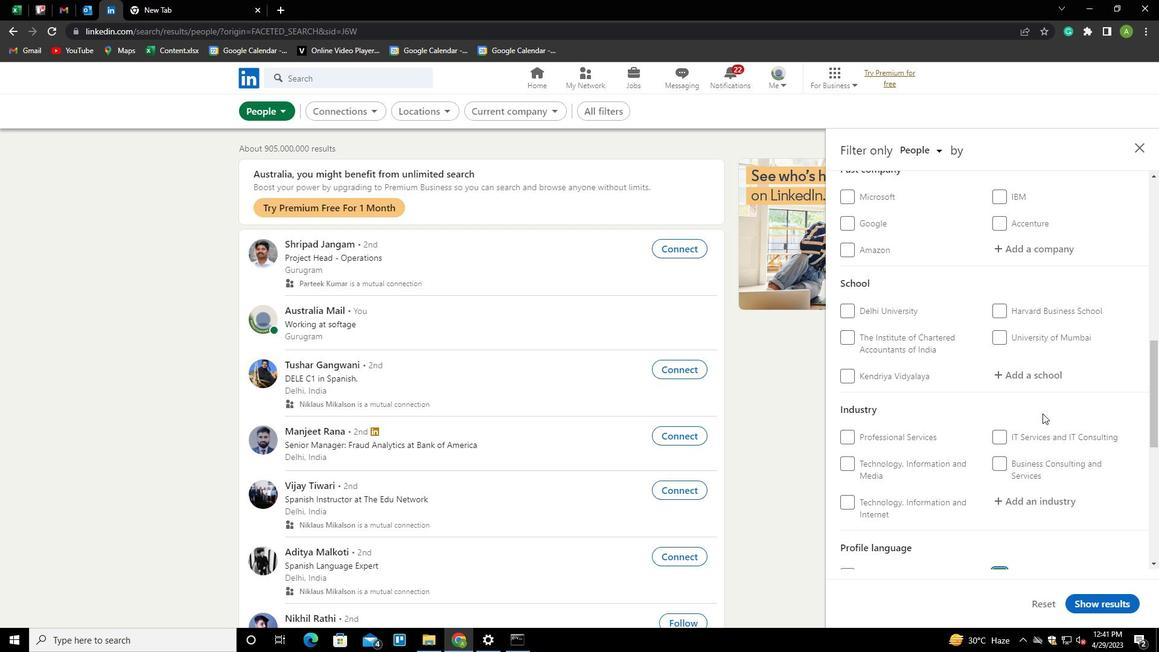 
Action: Mouse scrolled (1043, 414) with delta (0, 0)
Screenshot: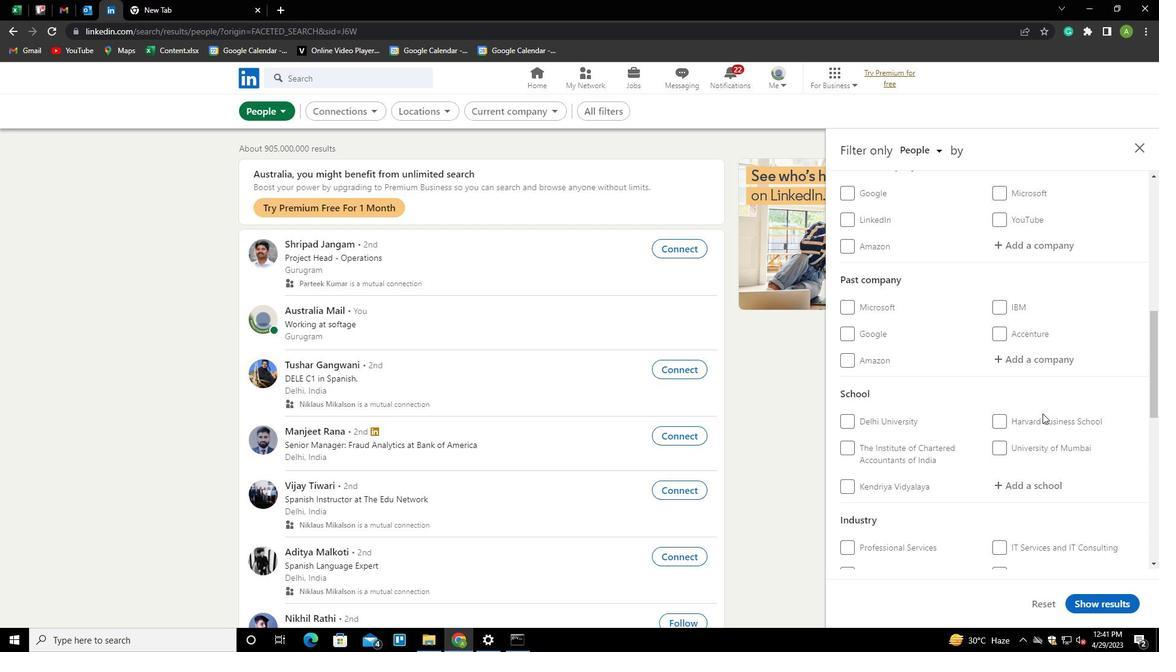 
Action: Mouse scrolled (1043, 414) with delta (0, 0)
Screenshot: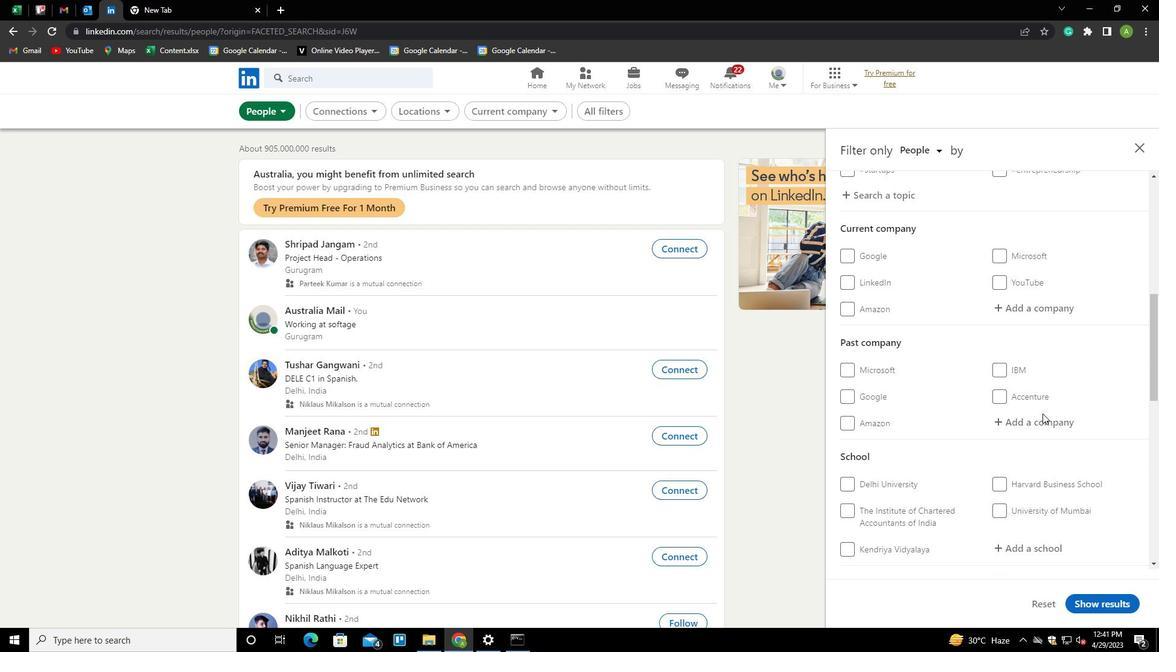 
Action: Mouse moved to (1021, 373)
Screenshot: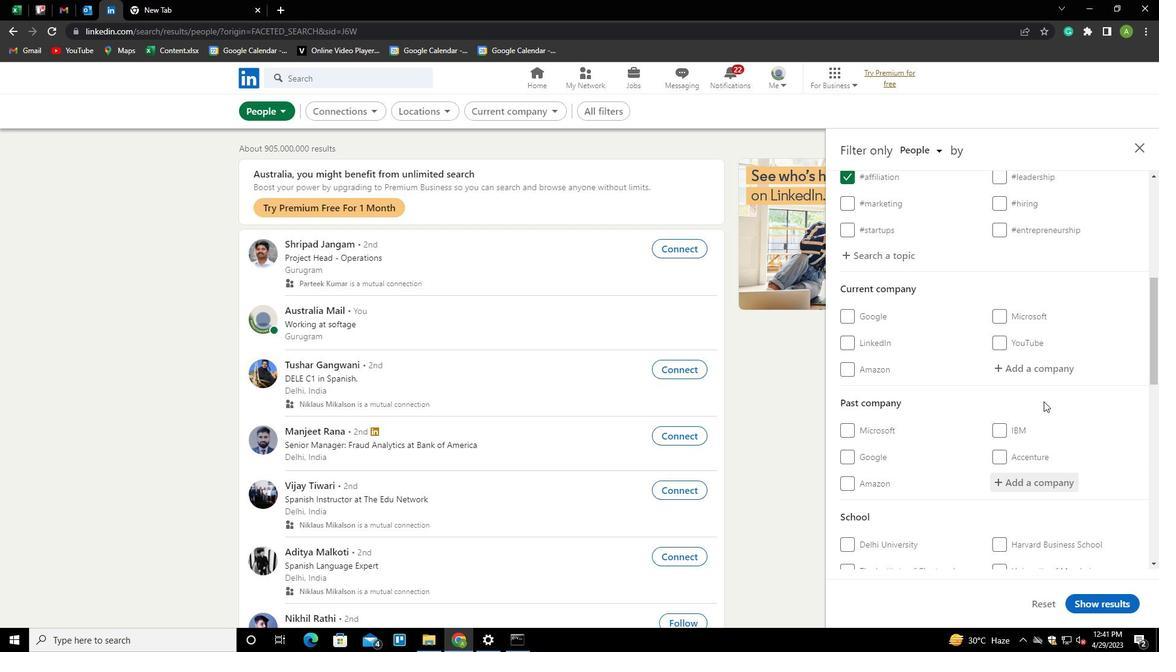 
Action: Mouse pressed left at (1021, 373)
Screenshot: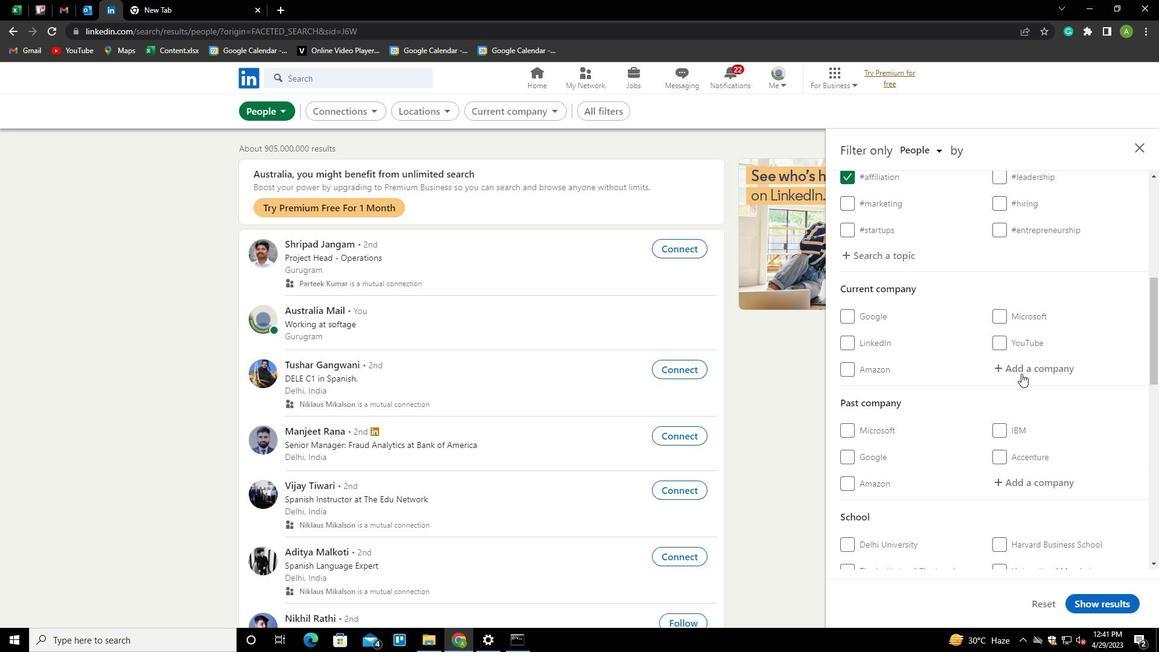 
Action: Key pressed <Key.shift>HOTEL<Key.space>MAN<Key.down><Key.down><Key.down><Key.enter>
Screenshot: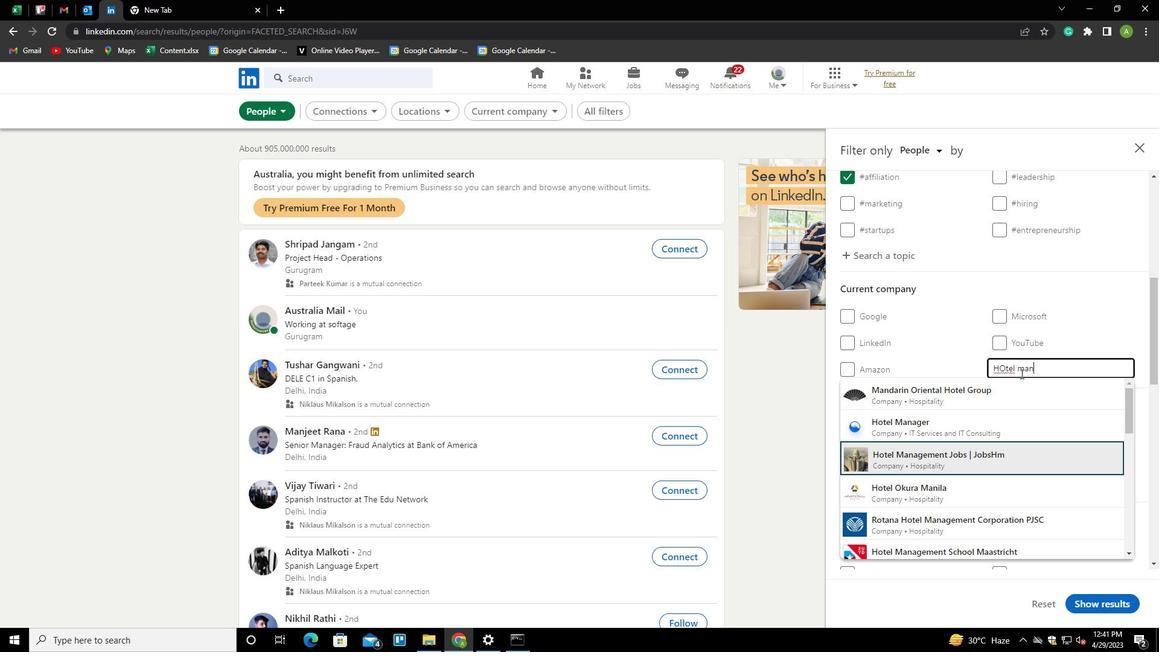 
Action: Mouse scrolled (1021, 373) with delta (0, 0)
Screenshot: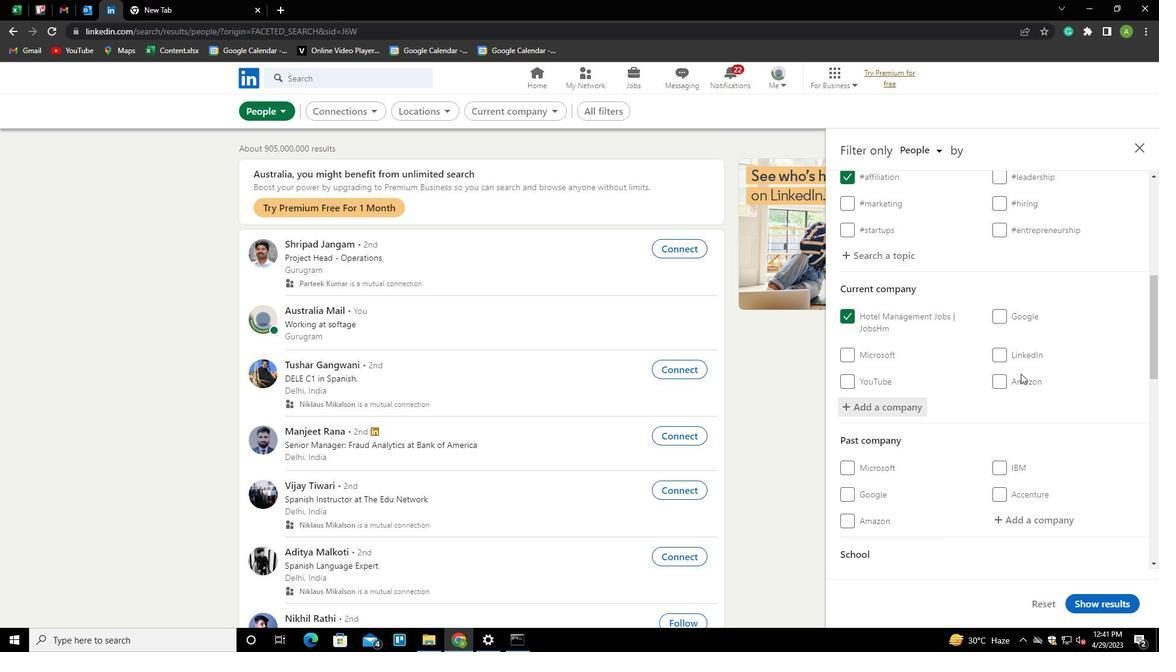 
Action: Mouse scrolled (1021, 373) with delta (0, 0)
Screenshot: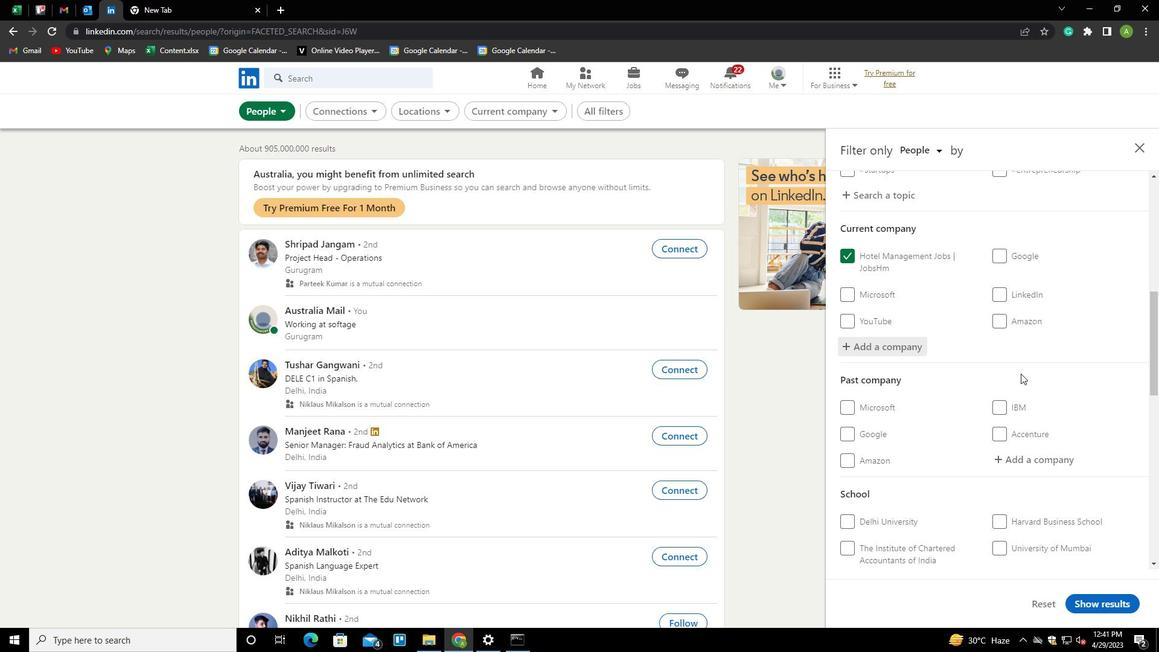 
Action: Mouse scrolled (1021, 373) with delta (0, 0)
Screenshot: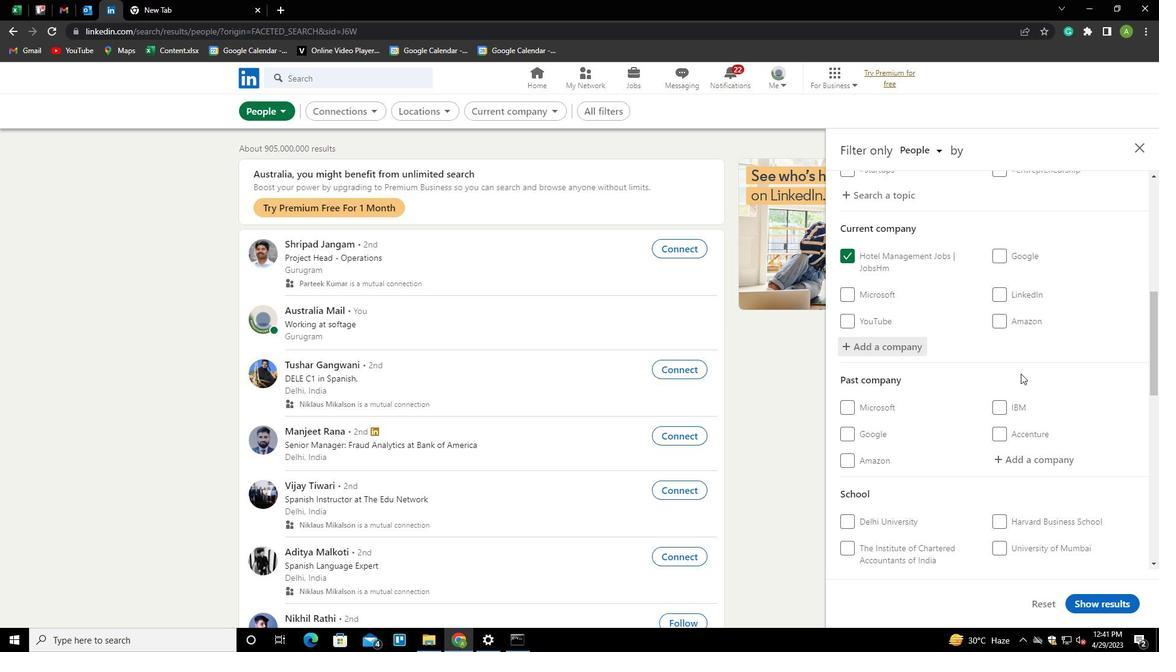 
Action: Mouse scrolled (1021, 373) with delta (0, 0)
Screenshot: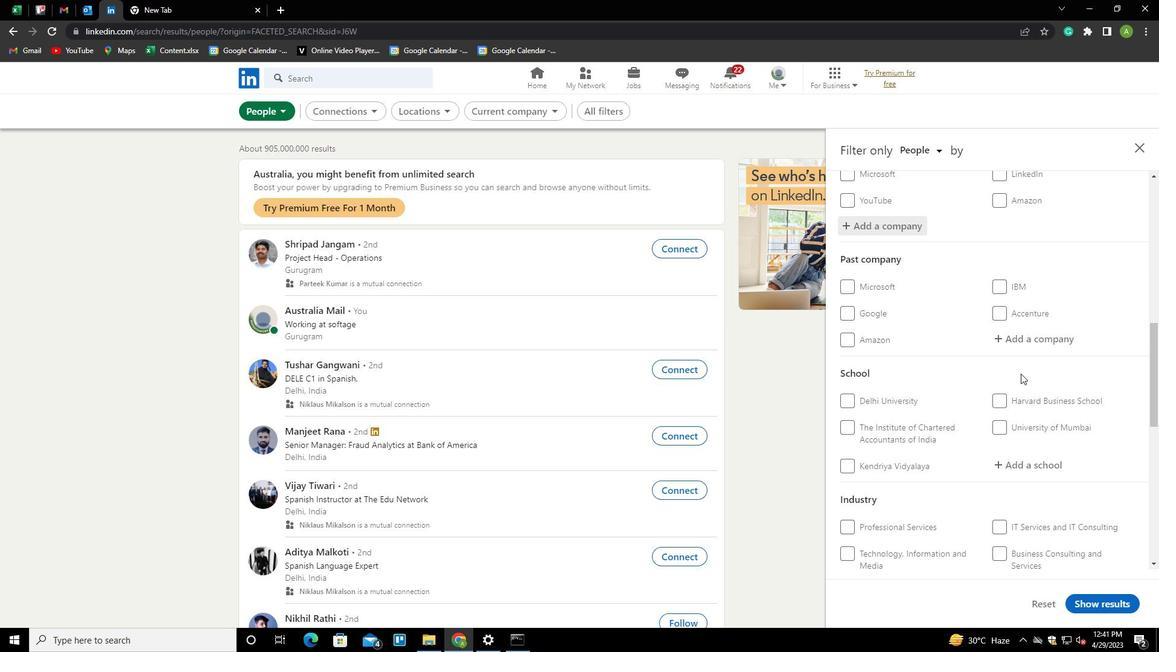 
Action: Mouse scrolled (1021, 373) with delta (0, 0)
Screenshot: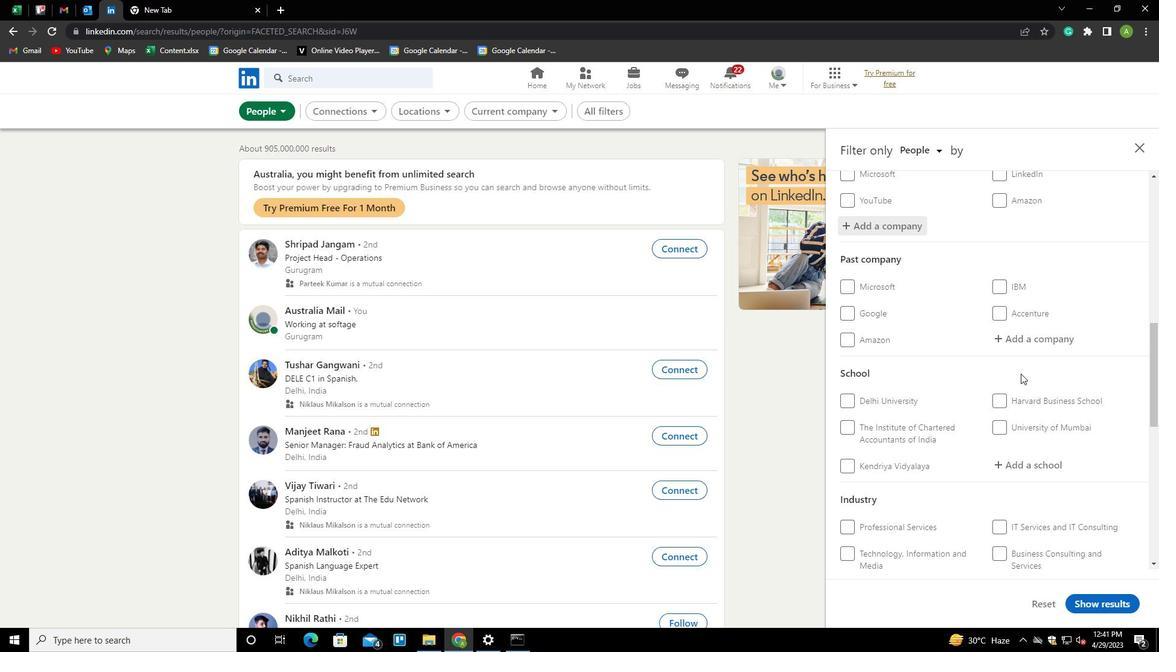 
Action: Mouse moved to (1017, 342)
Screenshot: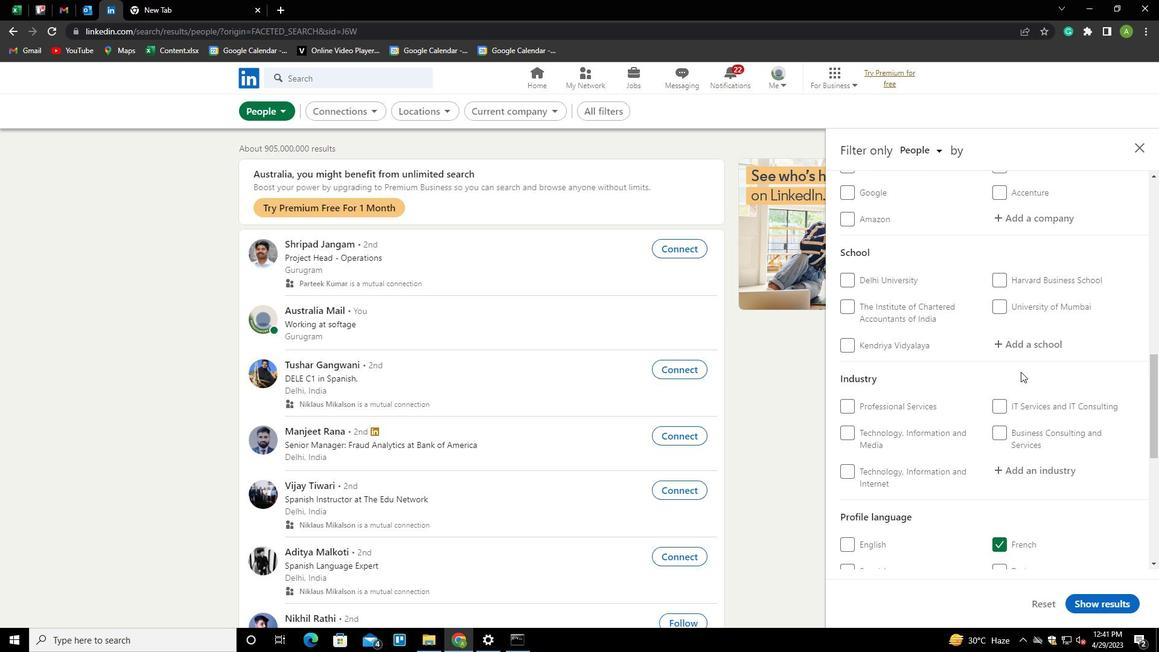 
Action: Mouse pressed left at (1017, 342)
Screenshot: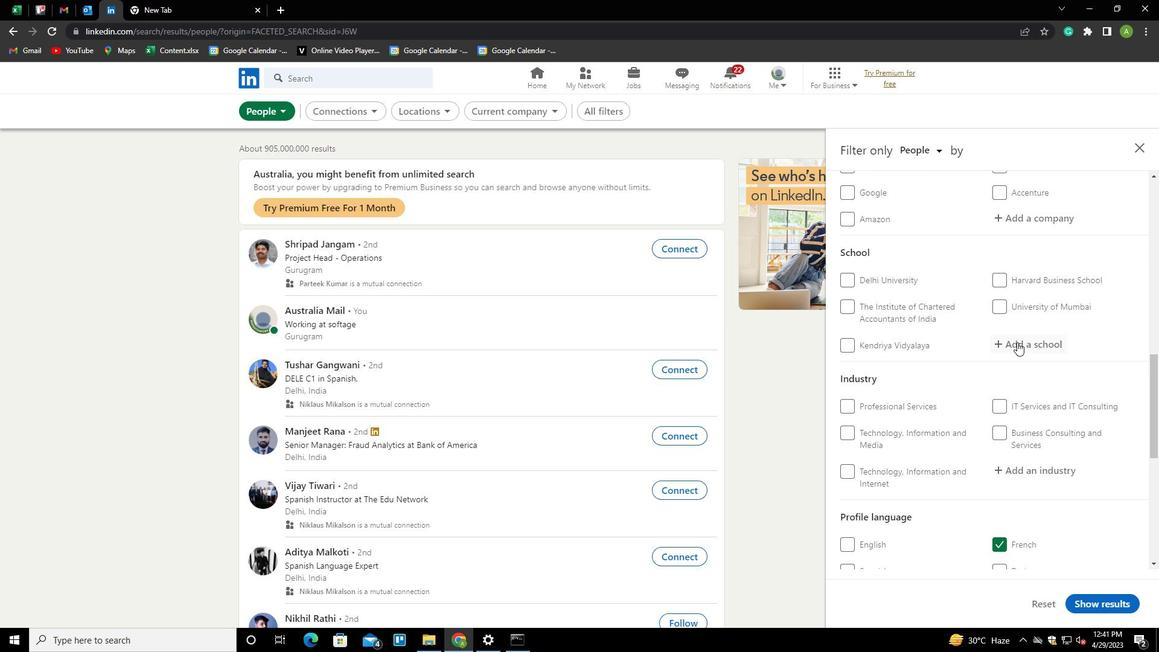 
Action: Key pressed <Key.shift>TERI<Key.space>S<Key.down><Key.enter>
Screenshot: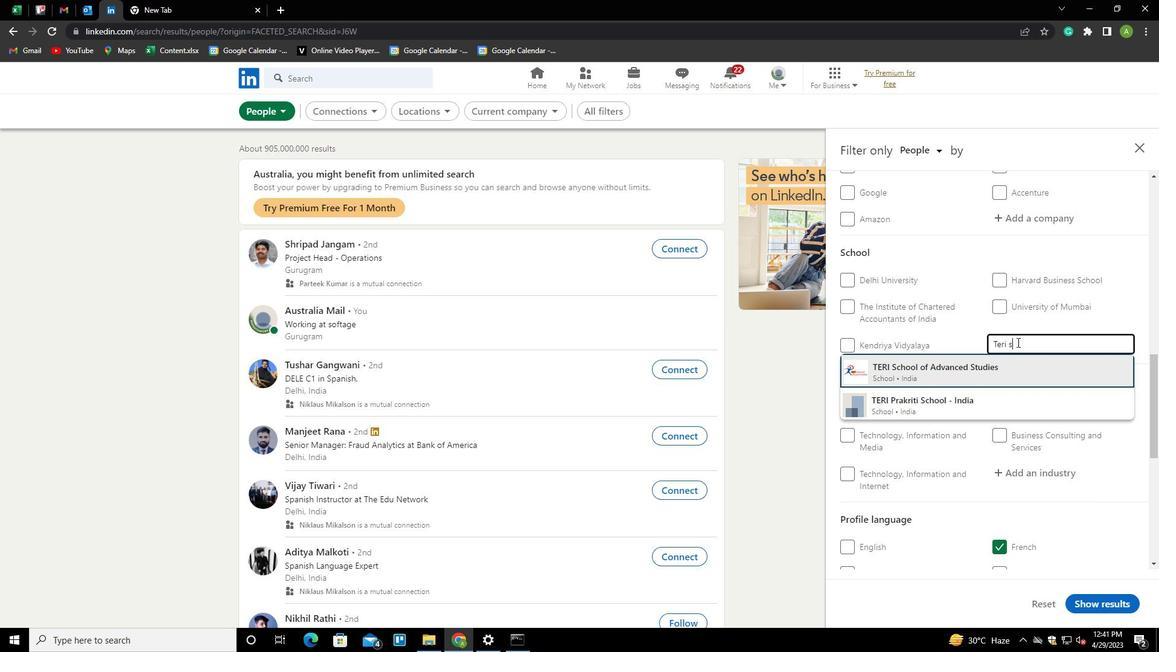 
Action: Mouse moved to (1033, 369)
Screenshot: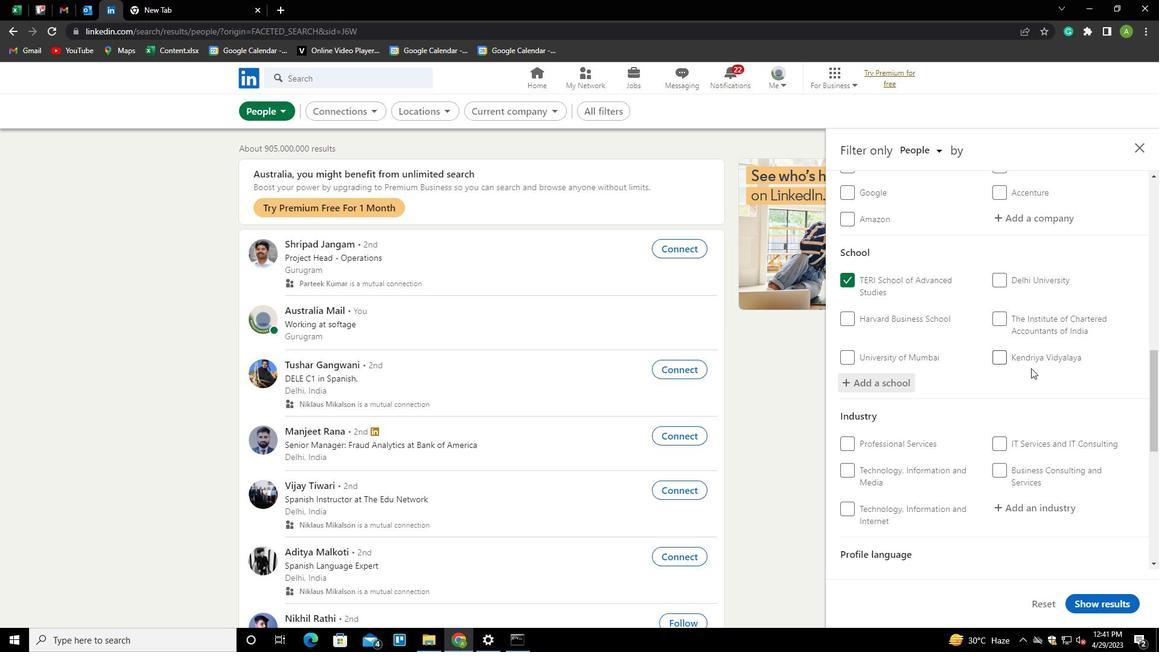 
Action: Mouse scrolled (1033, 369) with delta (0, 0)
Screenshot: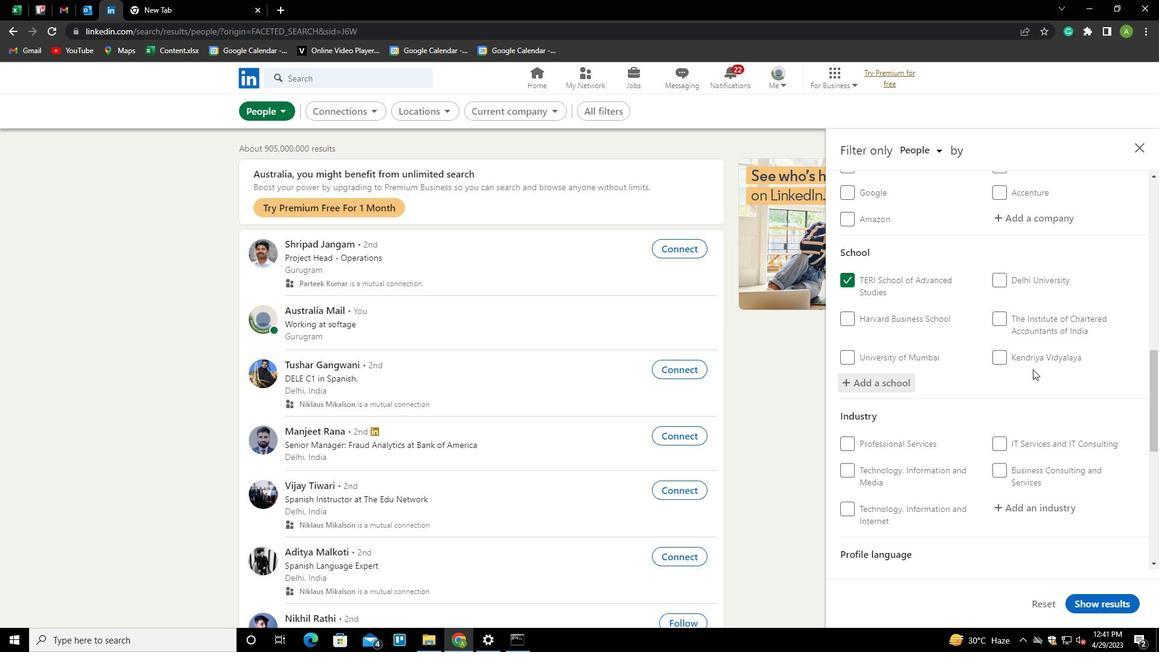 
Action: Mouse scrolled (1033, 369) with delta (0, 0)
Screenshot: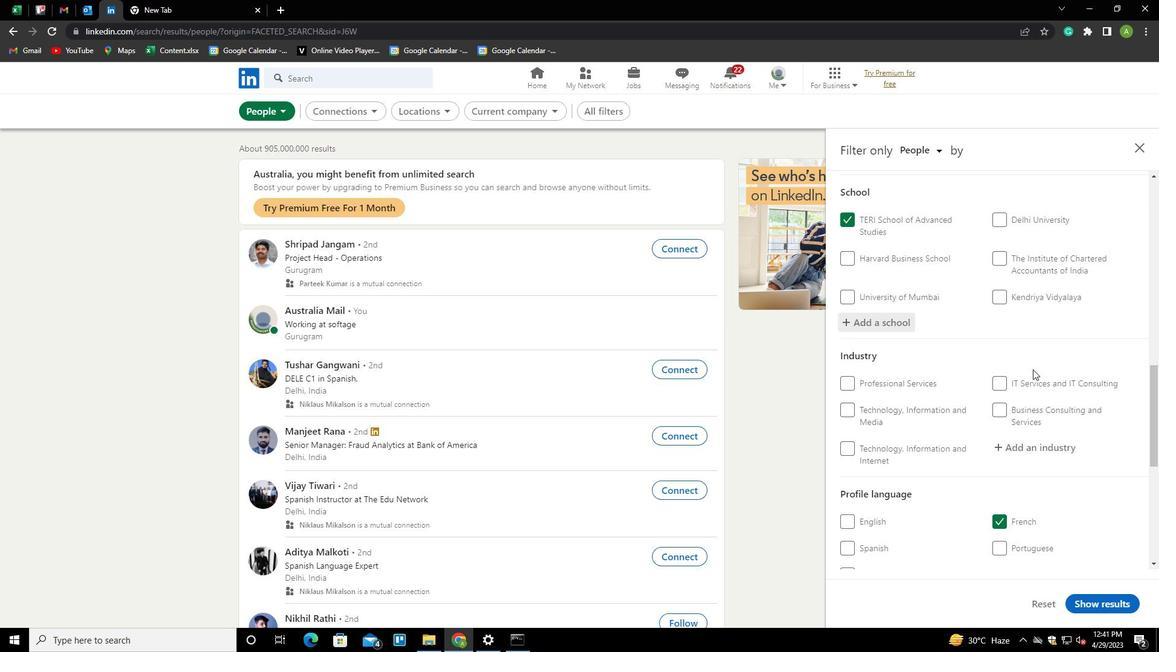 
Action: Mouse moved to (1026, 387)
Screenshot: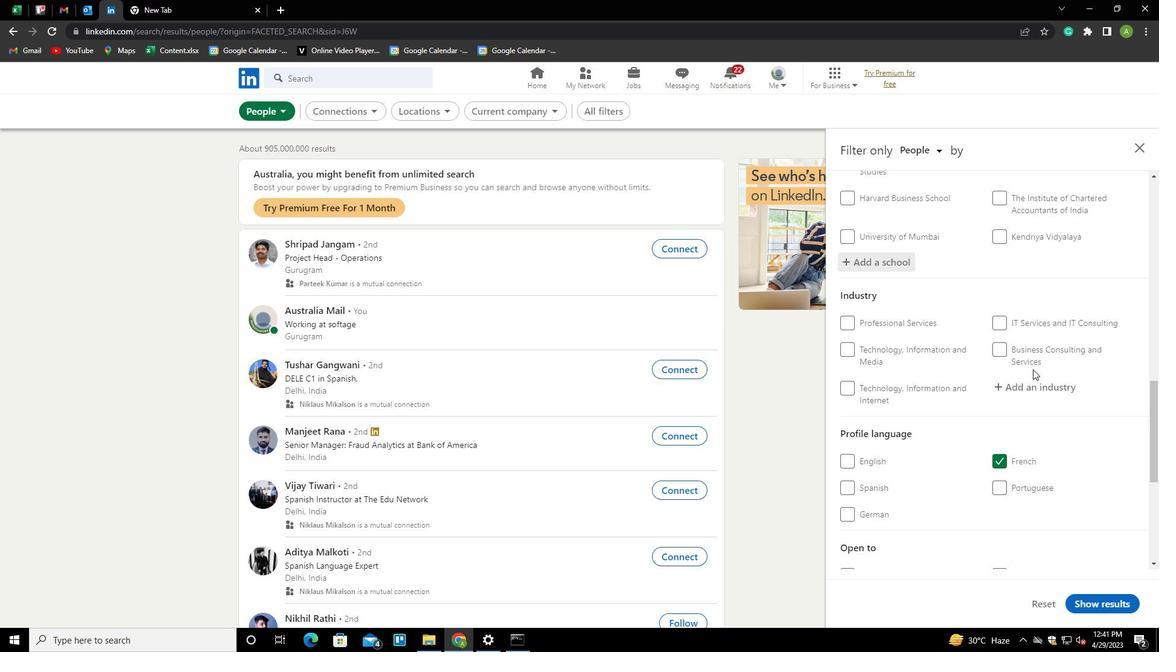 
Action: Mouse scrolled (1026, 387) with delta (0, 0)
Screenshot: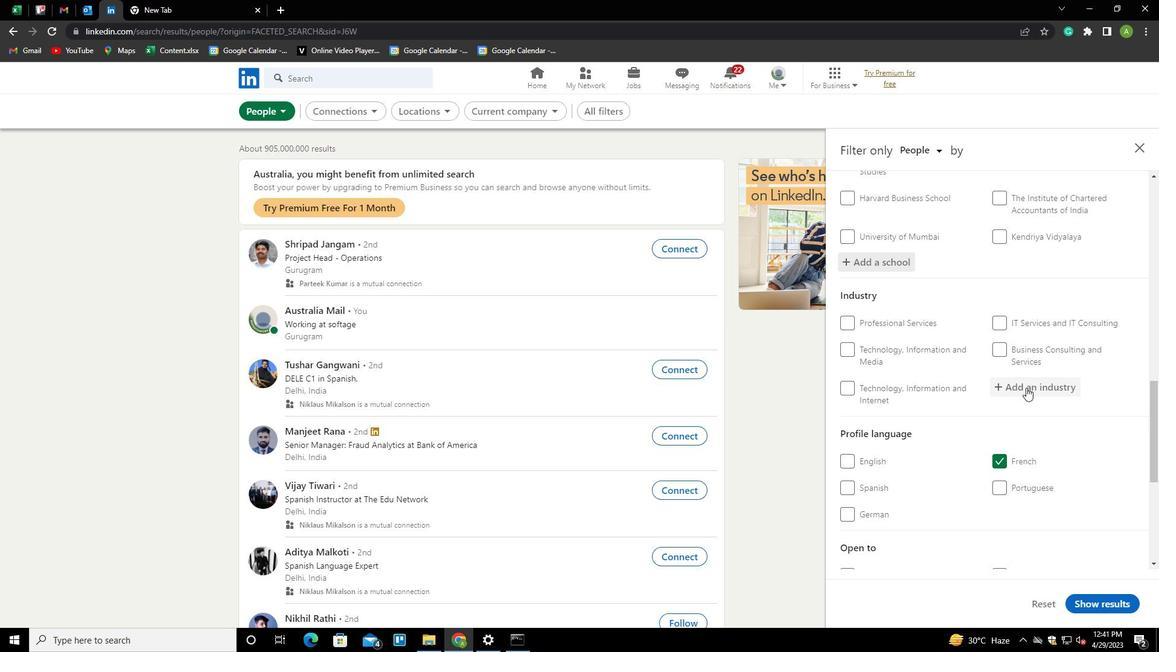 
Action: Mouse moved to (1011, 331)
Screenshot: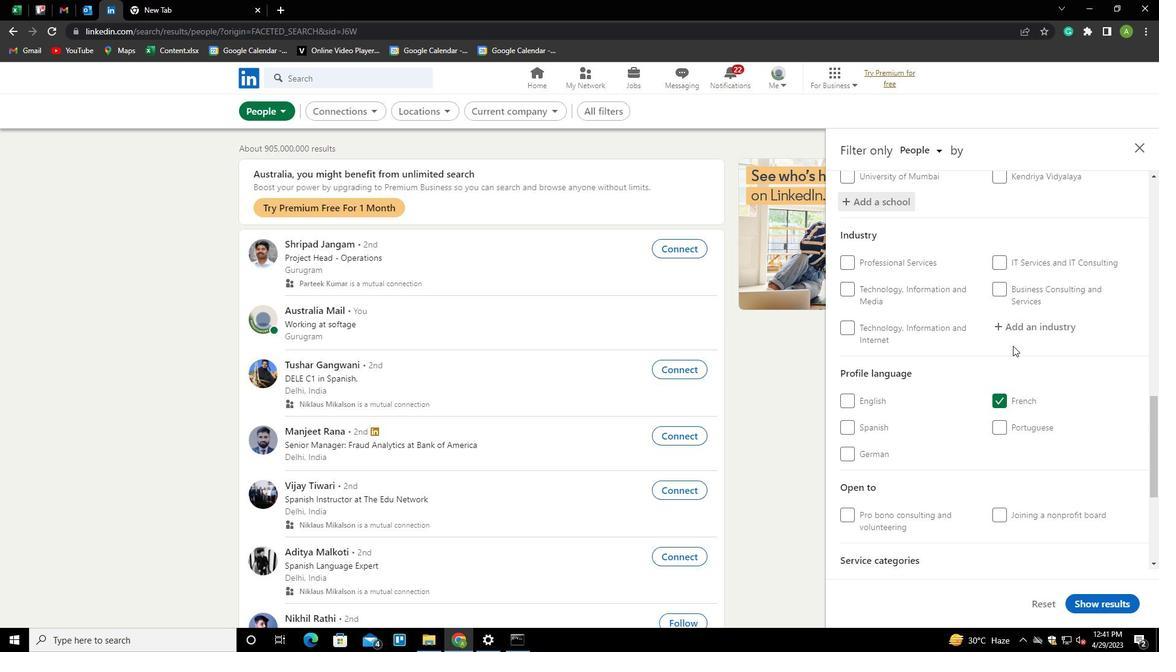 
Action: Mouse pressed left at (1011, 331)
Screenshot: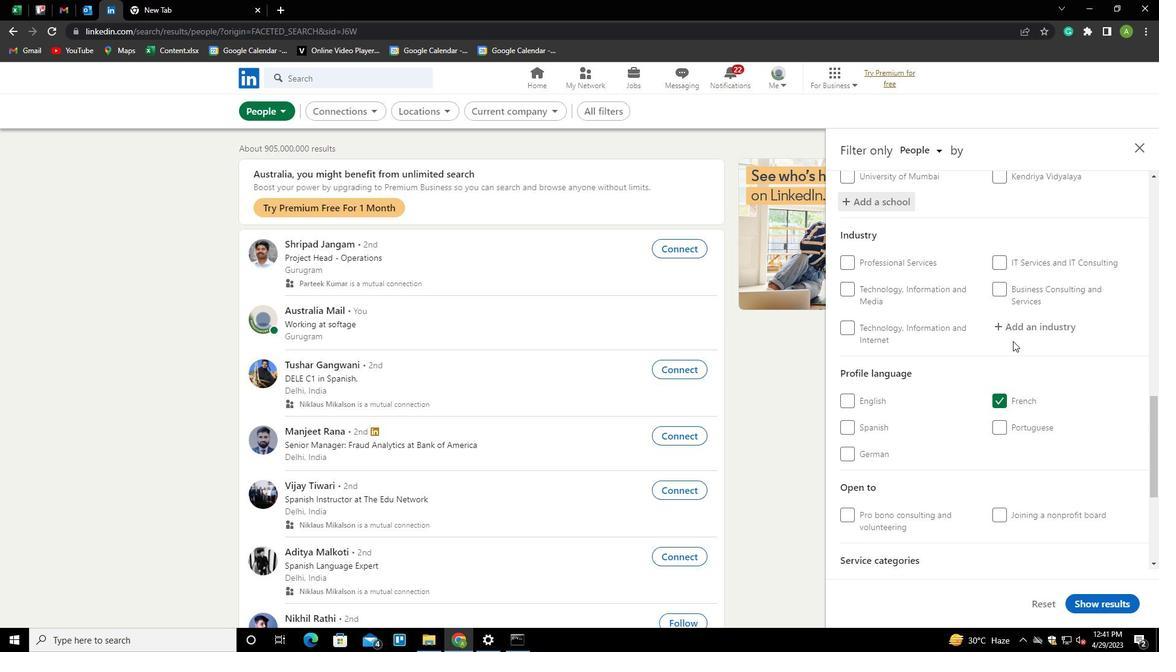
Action: Mouse moved to (1028, 324)
Screenshot: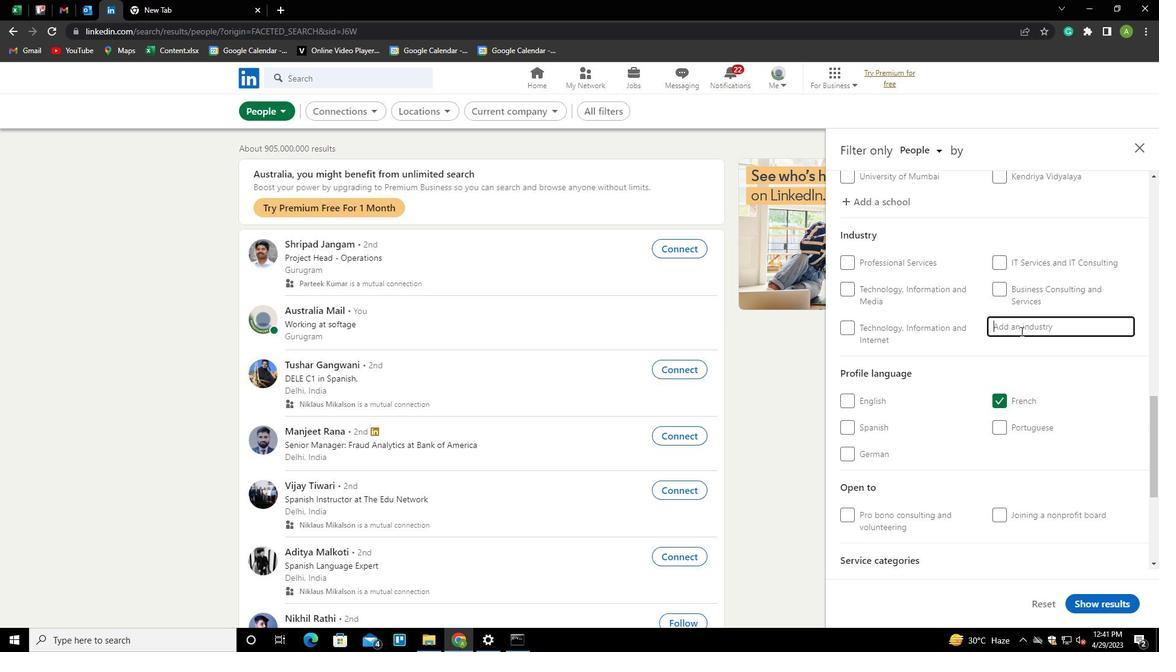 
Action: Mouse pressed left at (1028, 324)
Screenshot: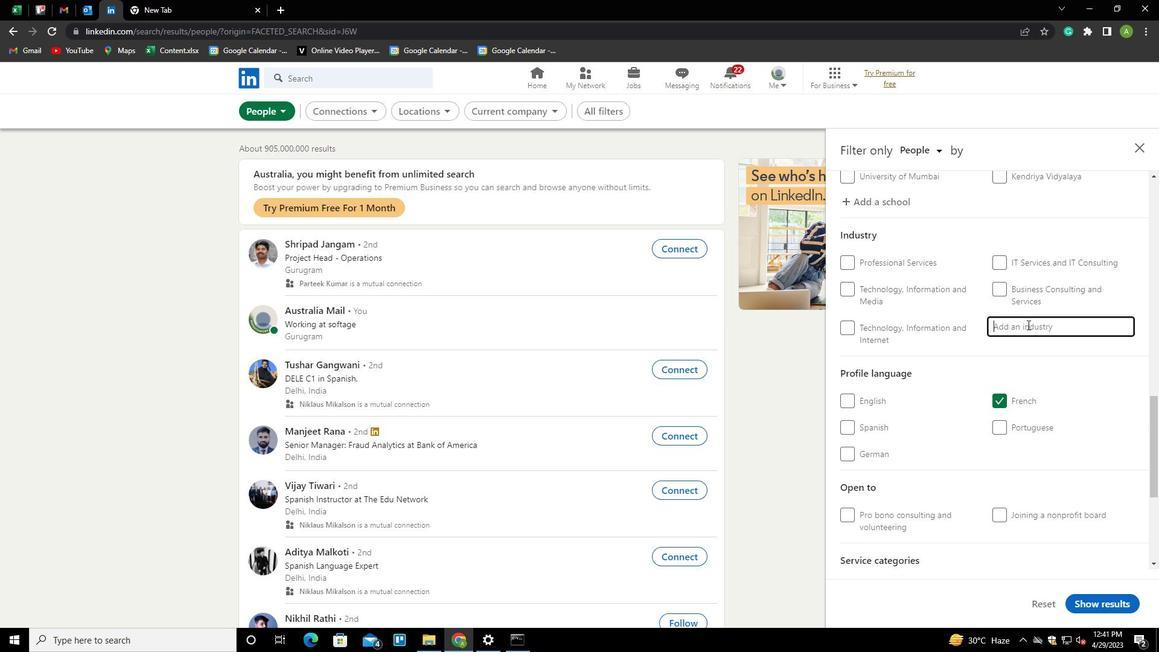 
Action: Key pressed <Key.shift>PLASTI<Key.down><Key.enter>
Screenshot: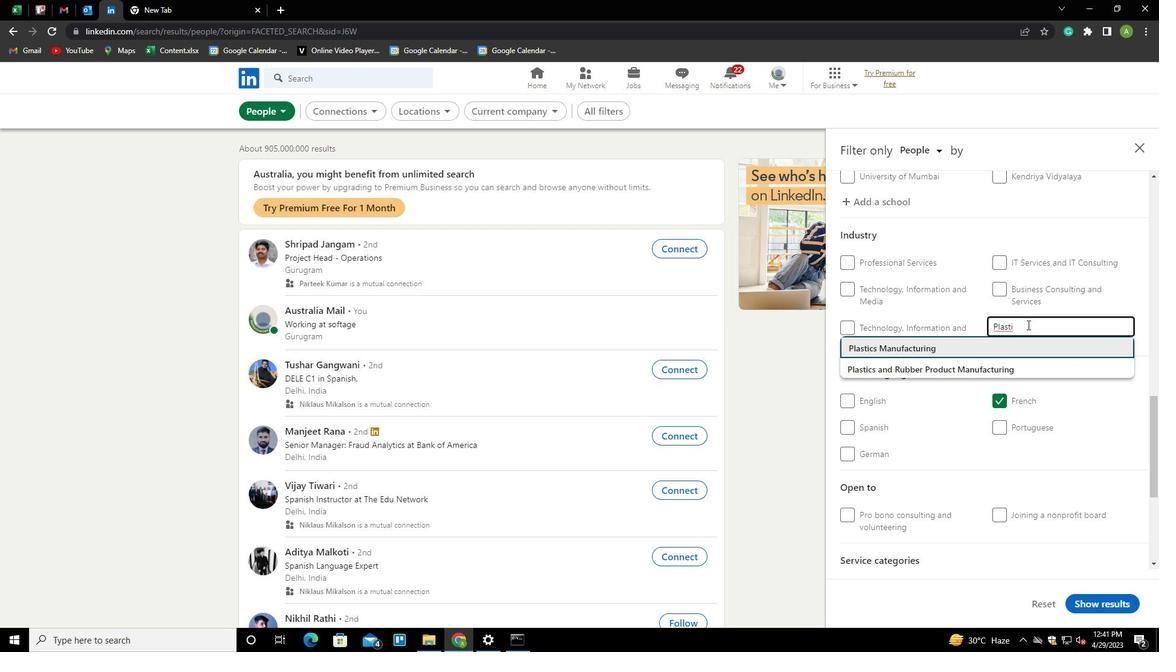 
Action: Mouse moved to (990, 324)
Screenshot: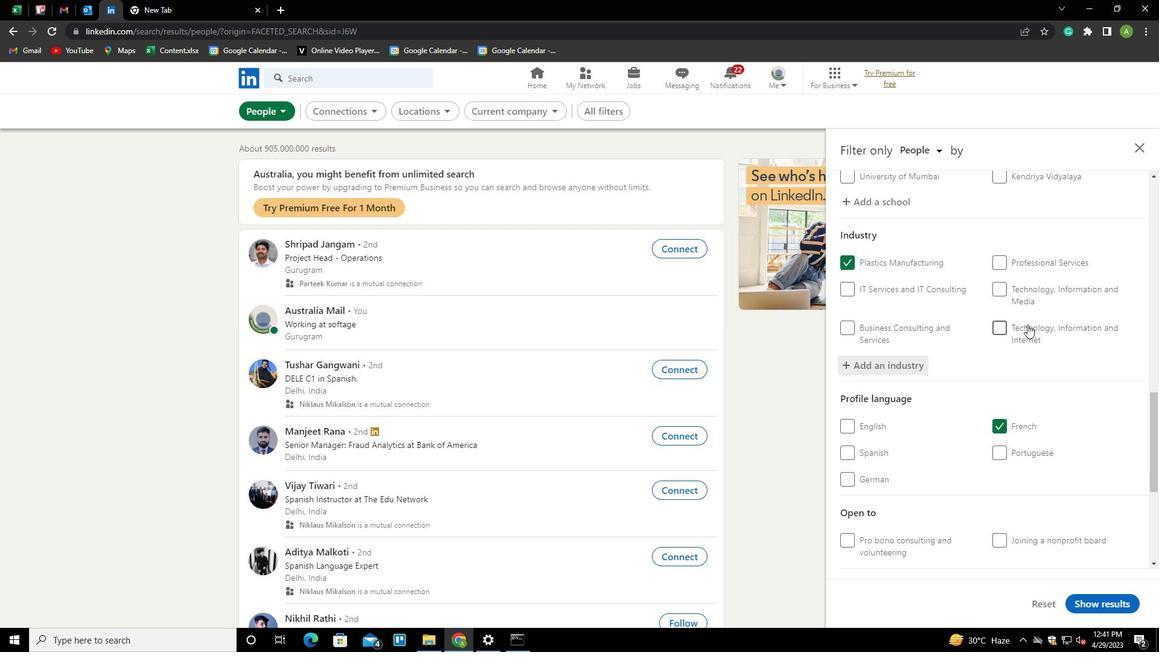 
Action: Mouse scrolled (990, 323) with delta (0, 0)
Screenshot: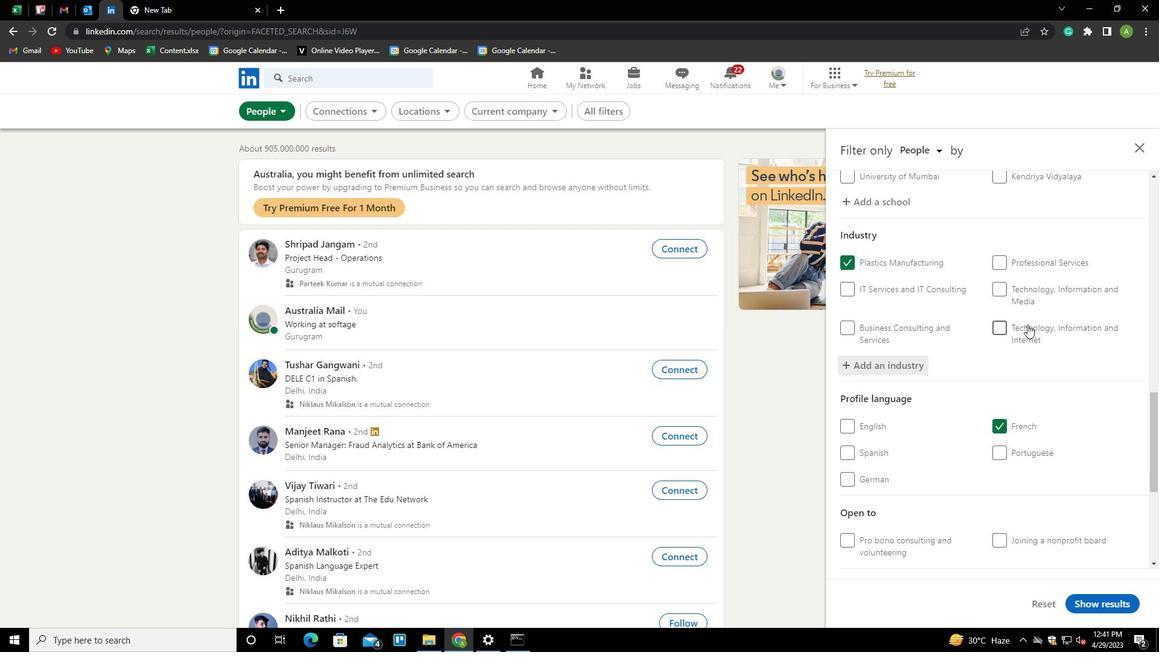 
Action: Mouse scrolled (990, 323) with delta (0, 0)
Screenshot: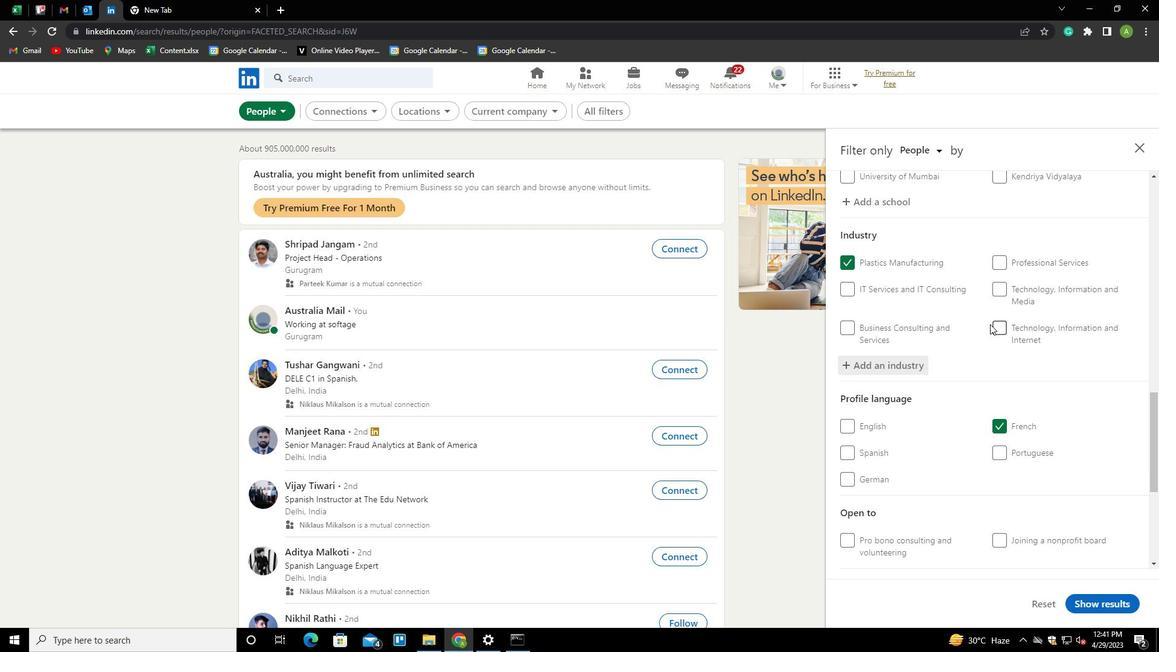 
Action: Mouse scrolled (990, 323) with delta (0, 0)
Screenshot: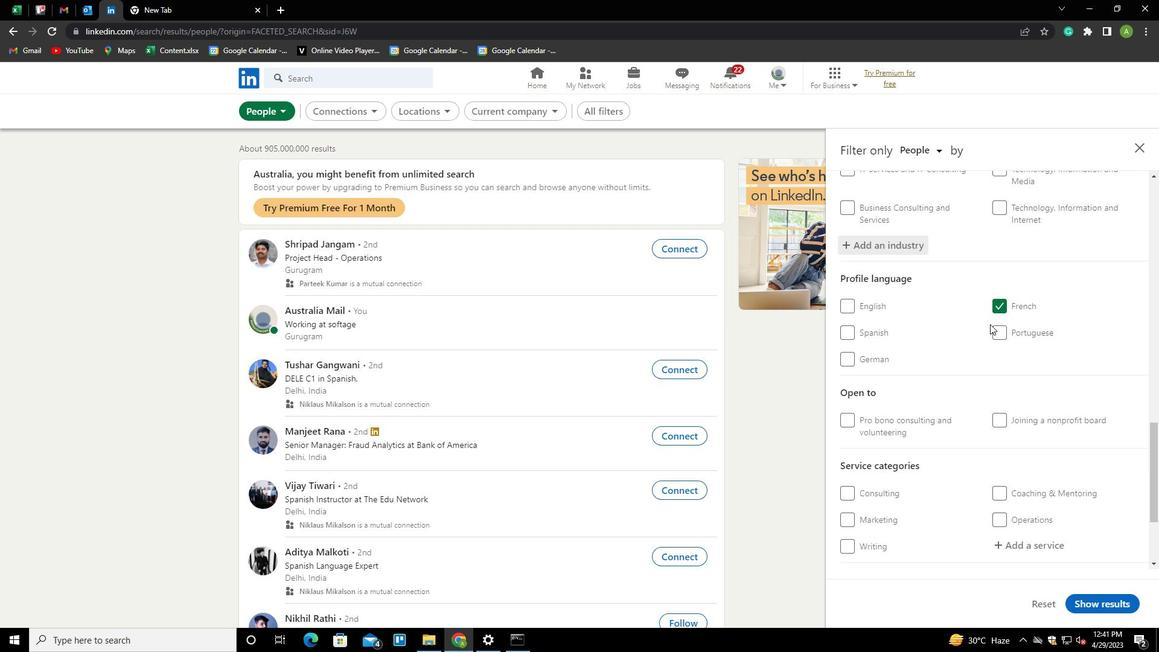 
Action: Mouse scrolled (990, 323) with delta (0, 0)
Screenshot: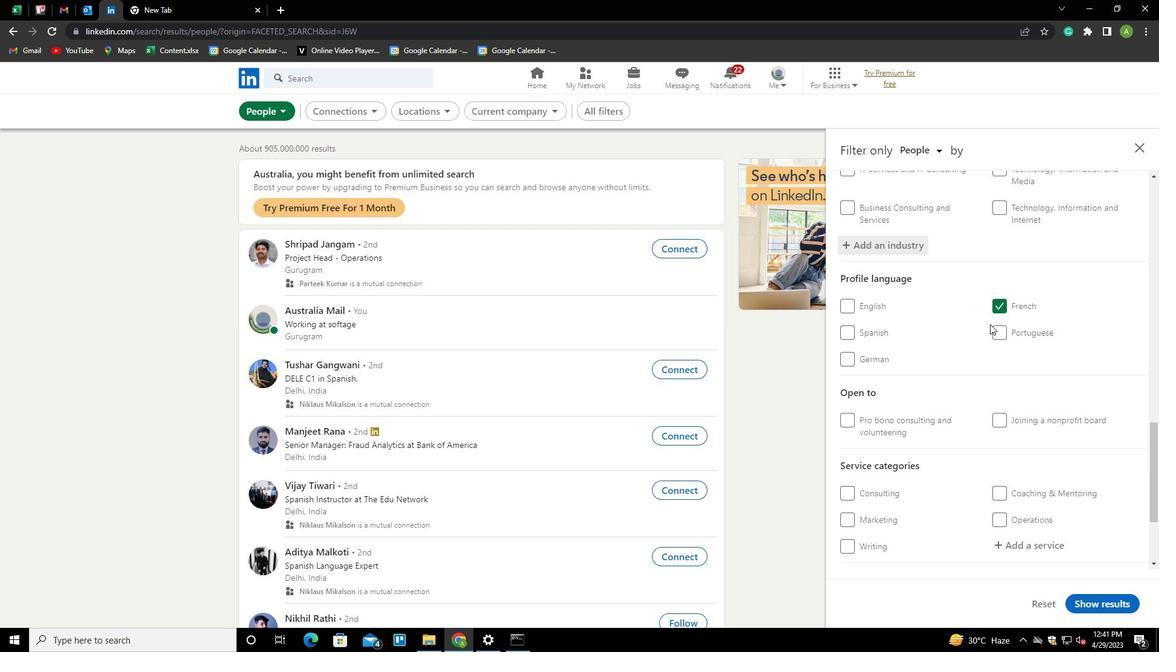 
Action: Mouse scrolled (990, 323) with delta (0, 0)
Screenshot: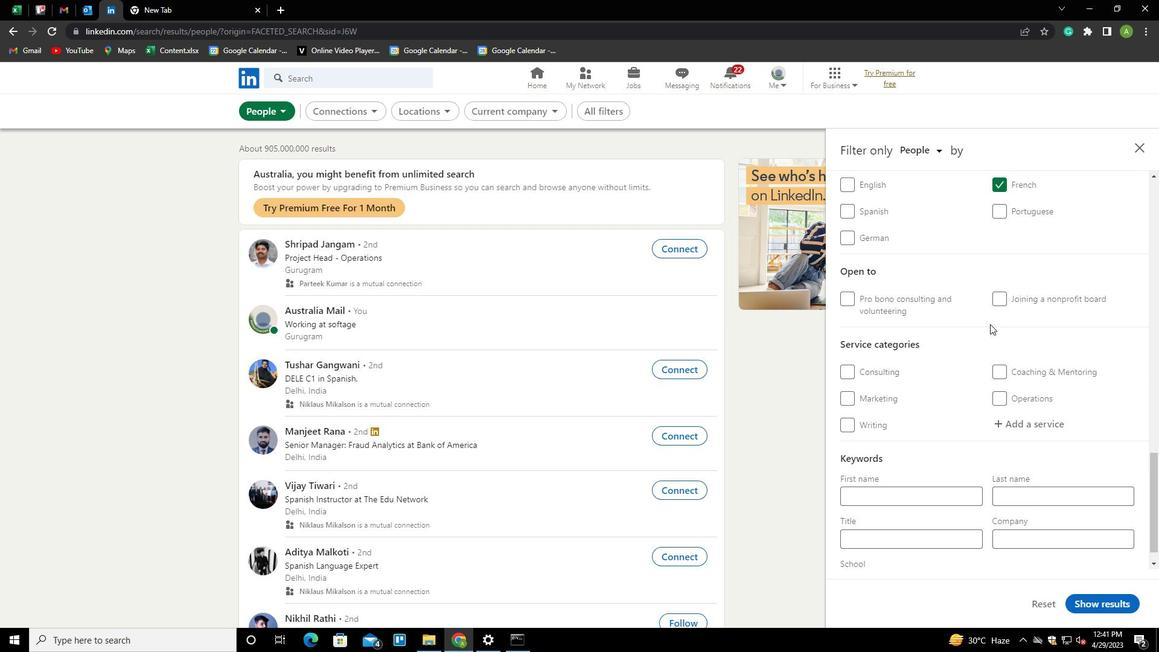 
Action: Mouse moved to (1006, 399)
Screenshot: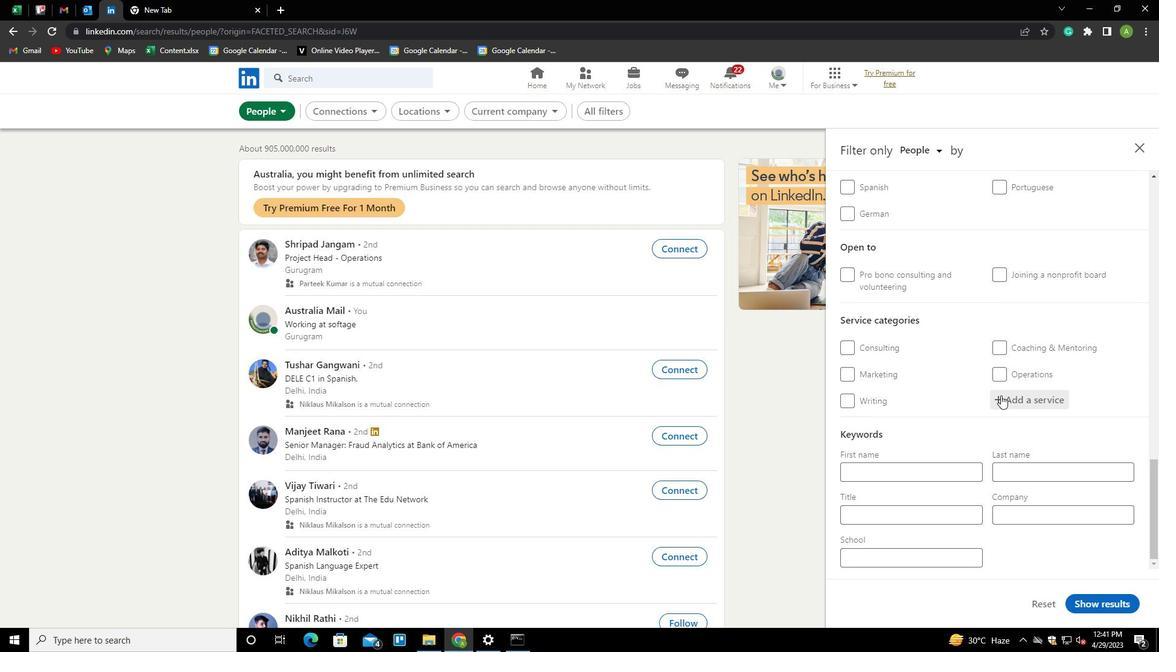 
Action: Mouse pressed left at (1006, 399)
Screenshot: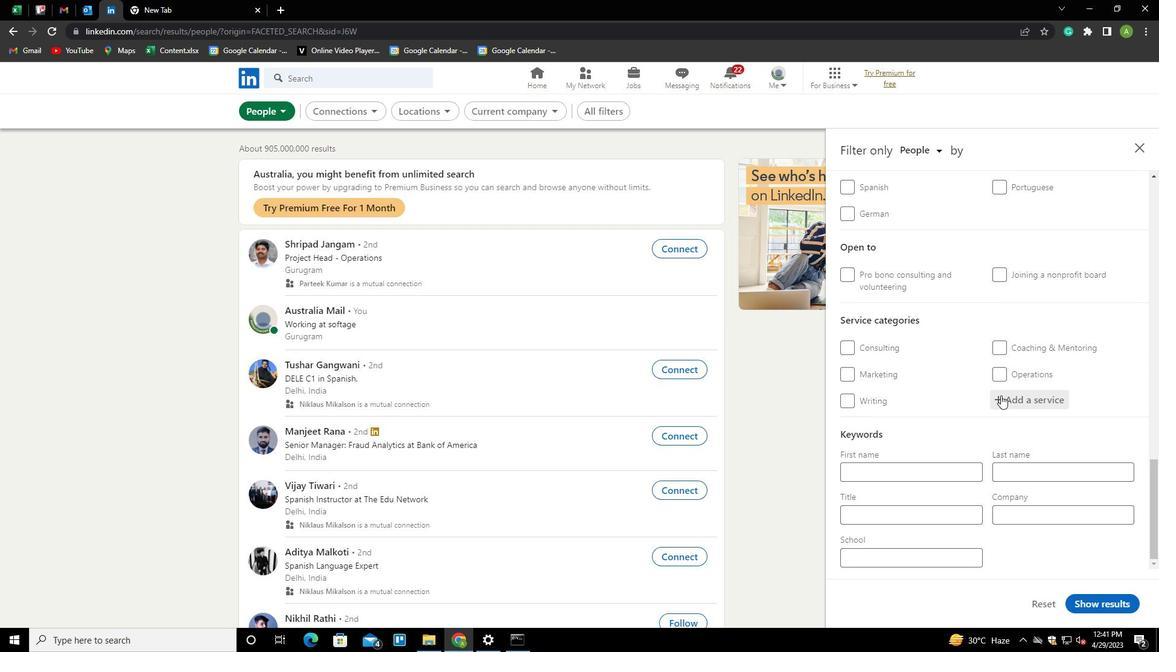 
Action: Mouse moved to (1011, 399)
Screenshot: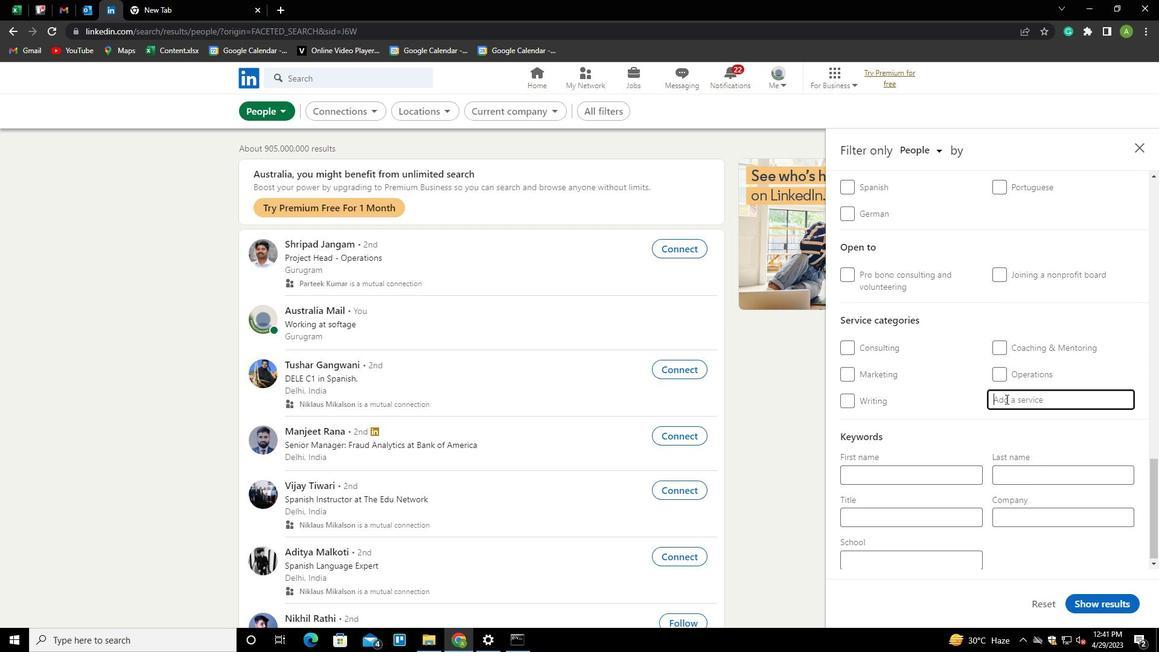
Action: Mouse pressed left at (1011, 399)
Screenshot: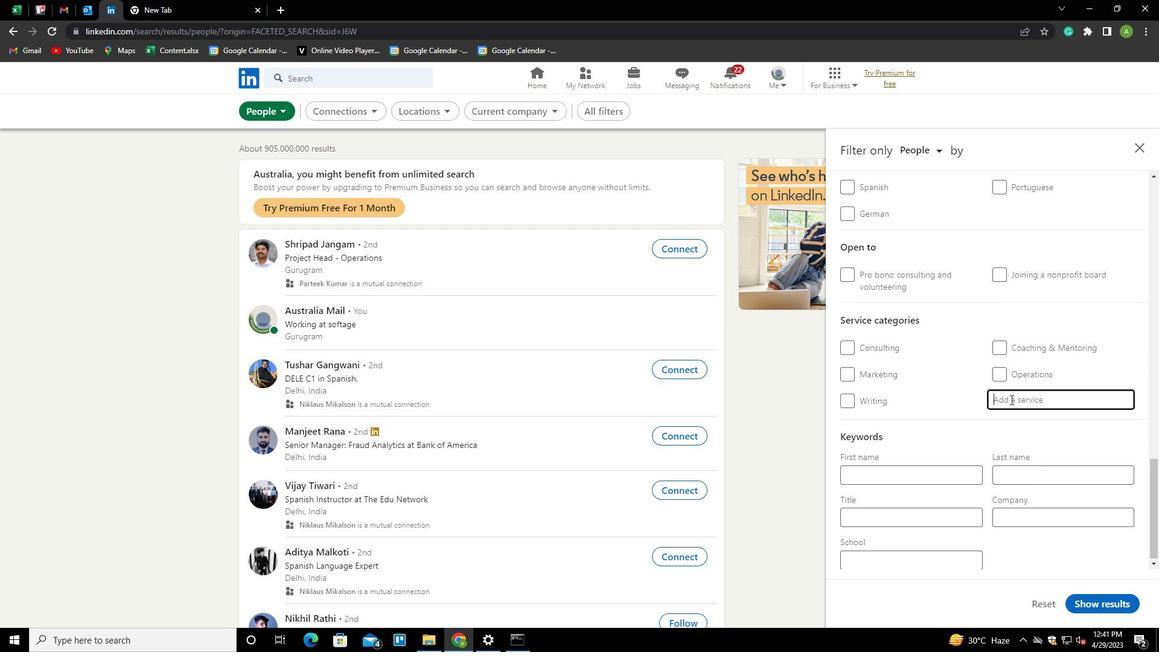 
Action: Key pressed <Key.shift>CYBER<Key.down><Key.down><Key.enter>
Screenshot: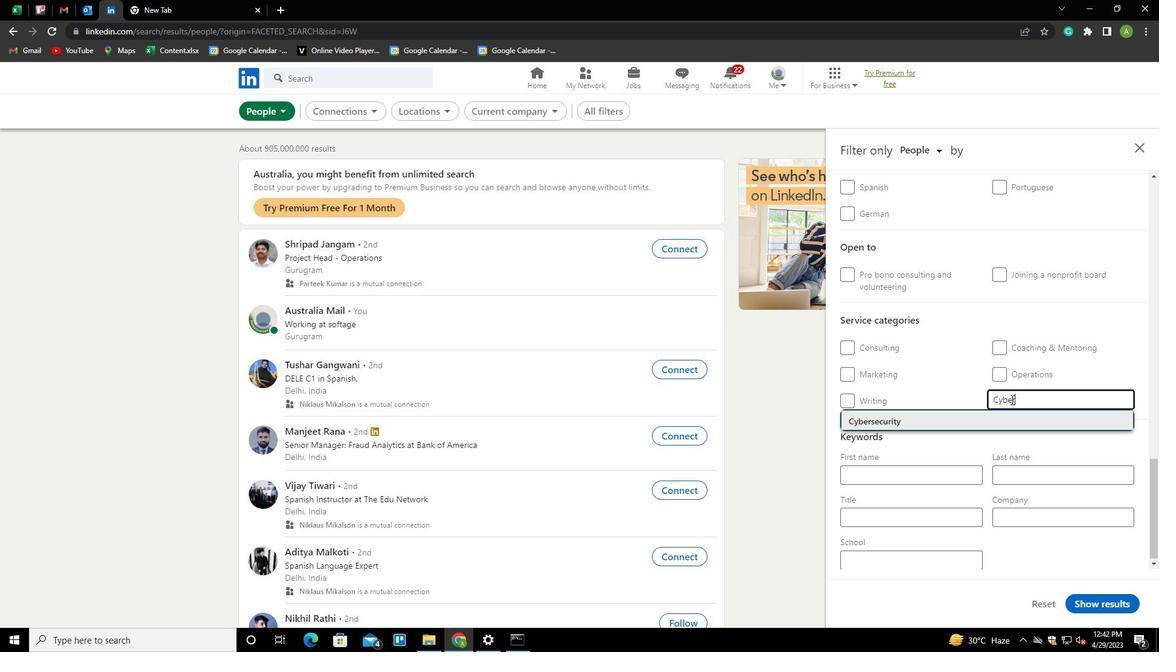 
Action: Mouse scrolled (1011, 399) with delta (0, 0)
Screenshot: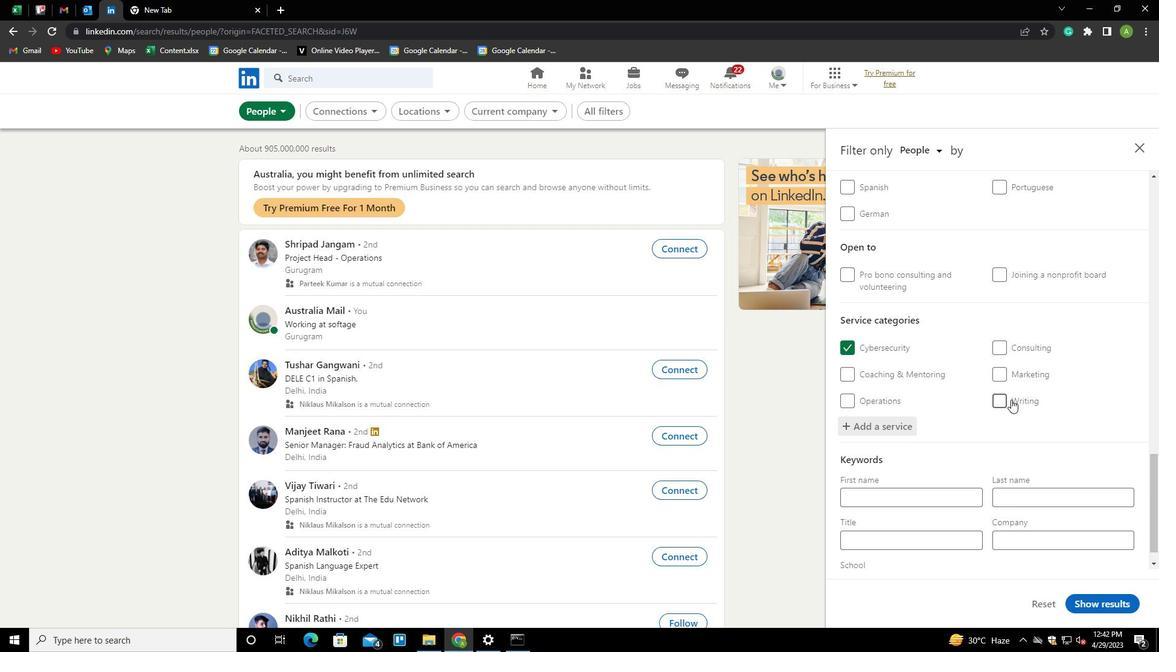 
Action: Mouse scrolled (1011, 399) with delta (0, 0)
Screenshot: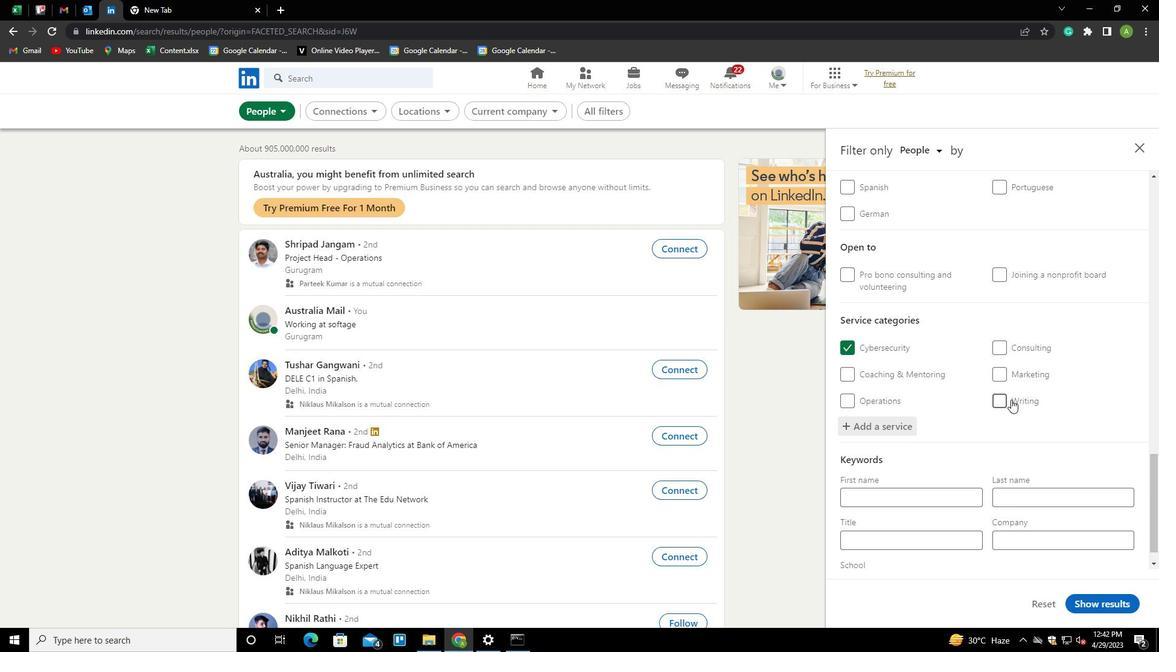 
Action: Mouse scrolled (1011, 399) with delta (0, 0)
Screenshot: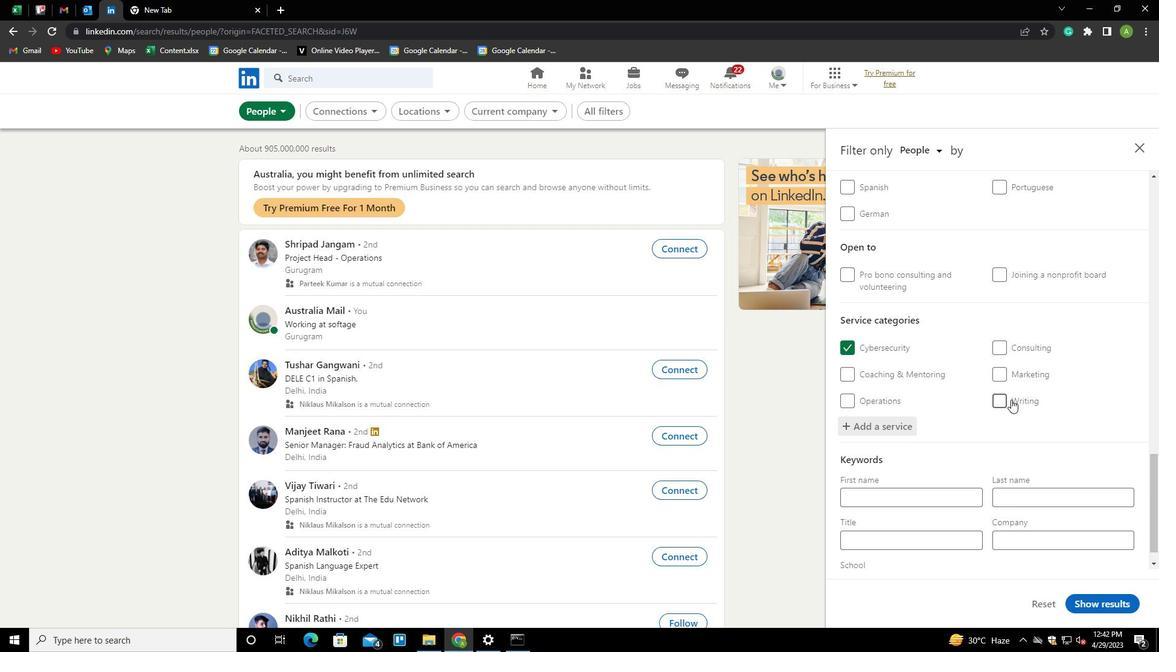
Action: Mouse scrolled (1011, 399) with delta (0, 0)
Screenshot: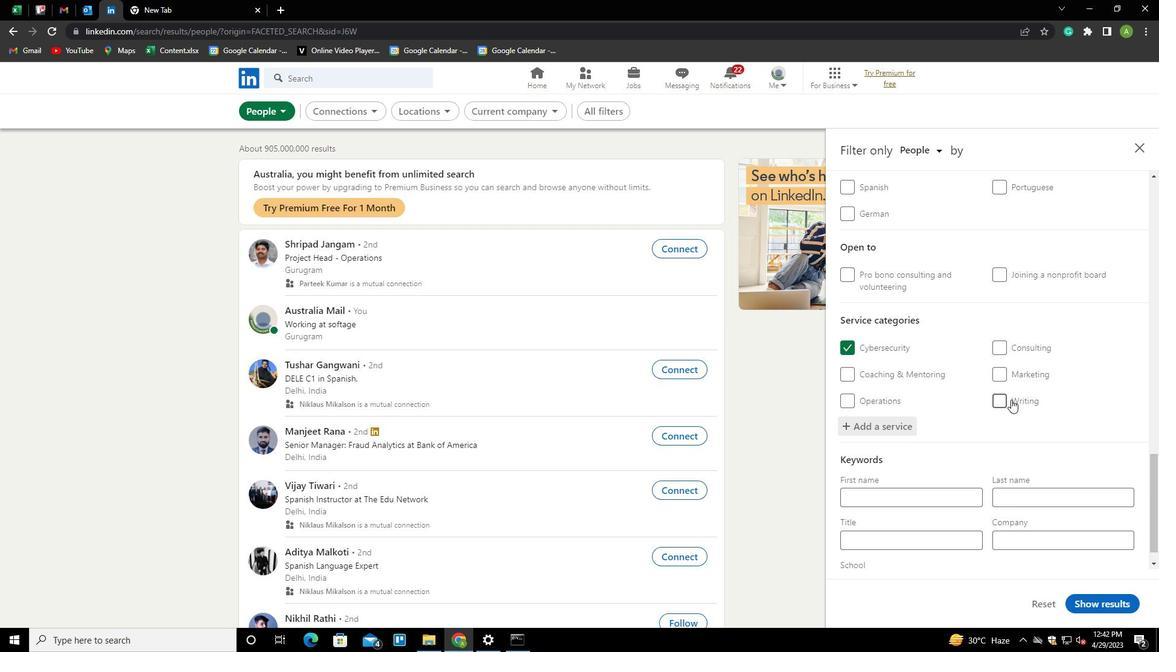 
Action: Mouse scrolled (1011, 399) with delta (0, 0)
Screenshot: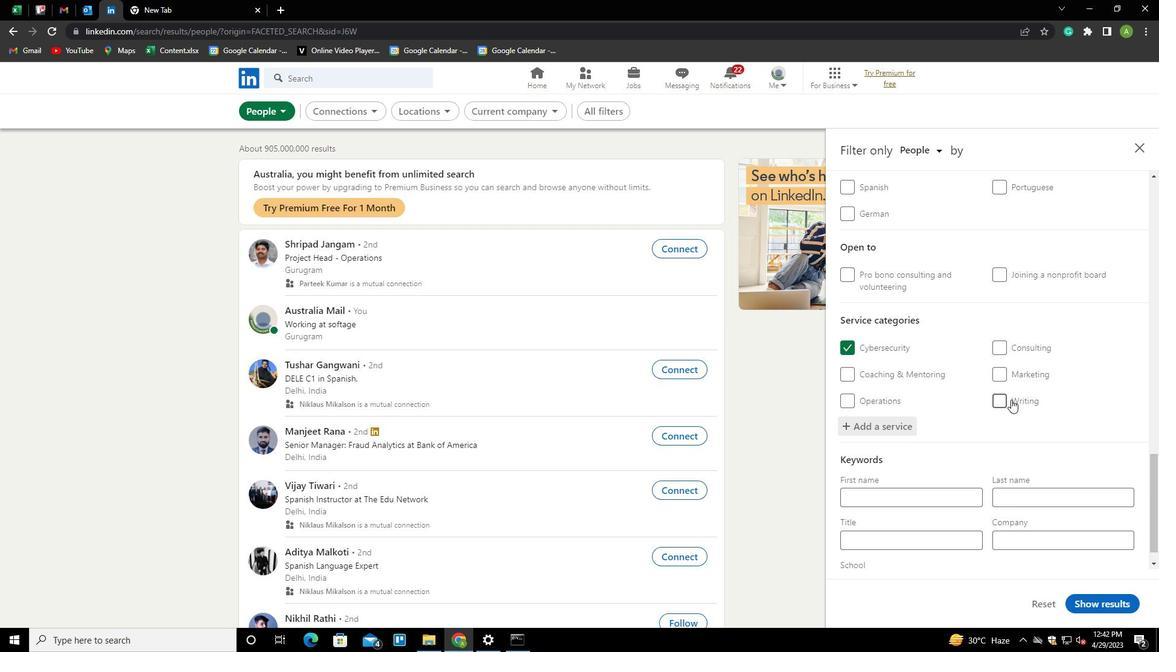 
Action: Mouse moved to (912, 511)
Screenshot: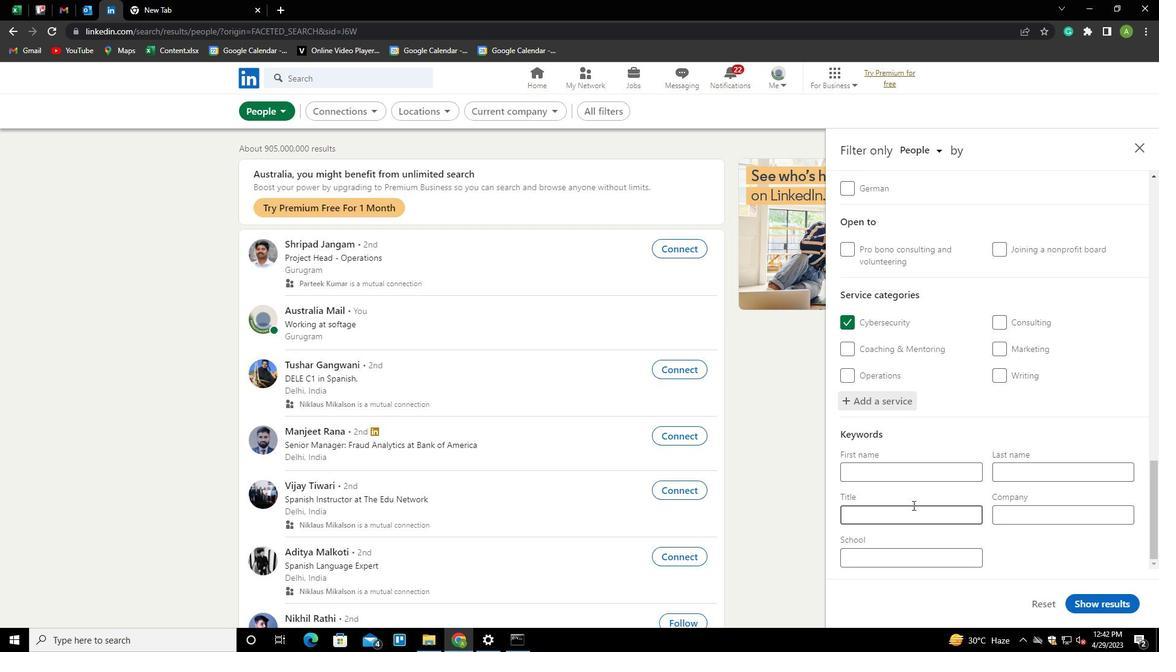 
Action: Mouse pressed left at (912, 511)
Screenshot: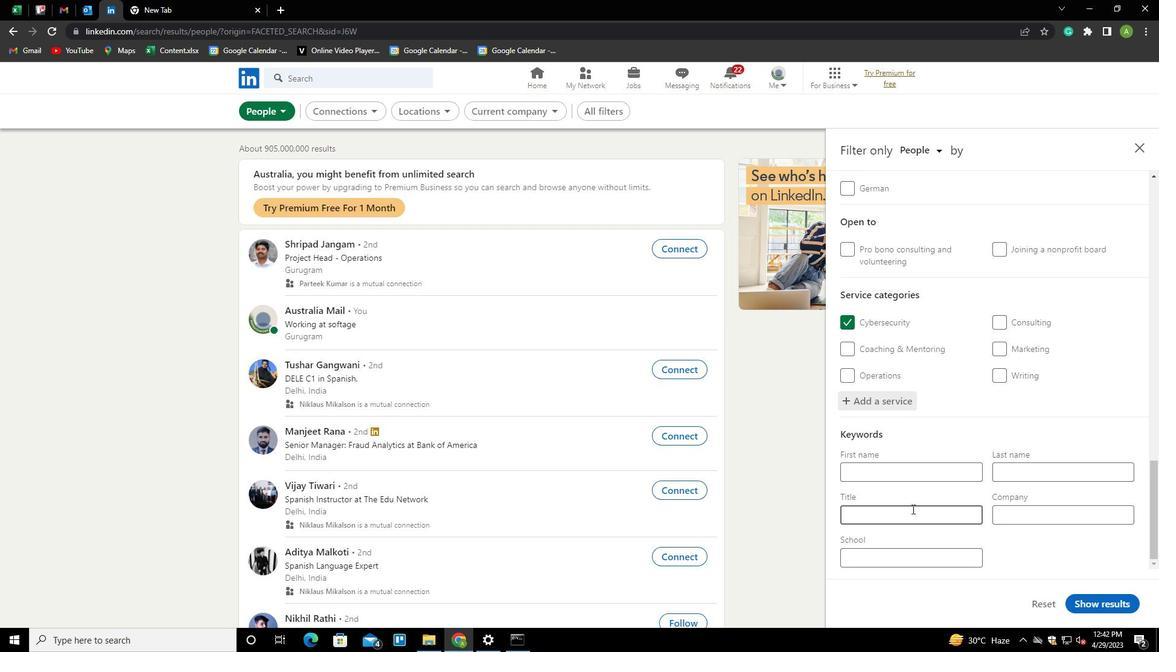 
Action: Key pressed <Key.shift><Key.shift><Key.shift>WELDER
Screenshot: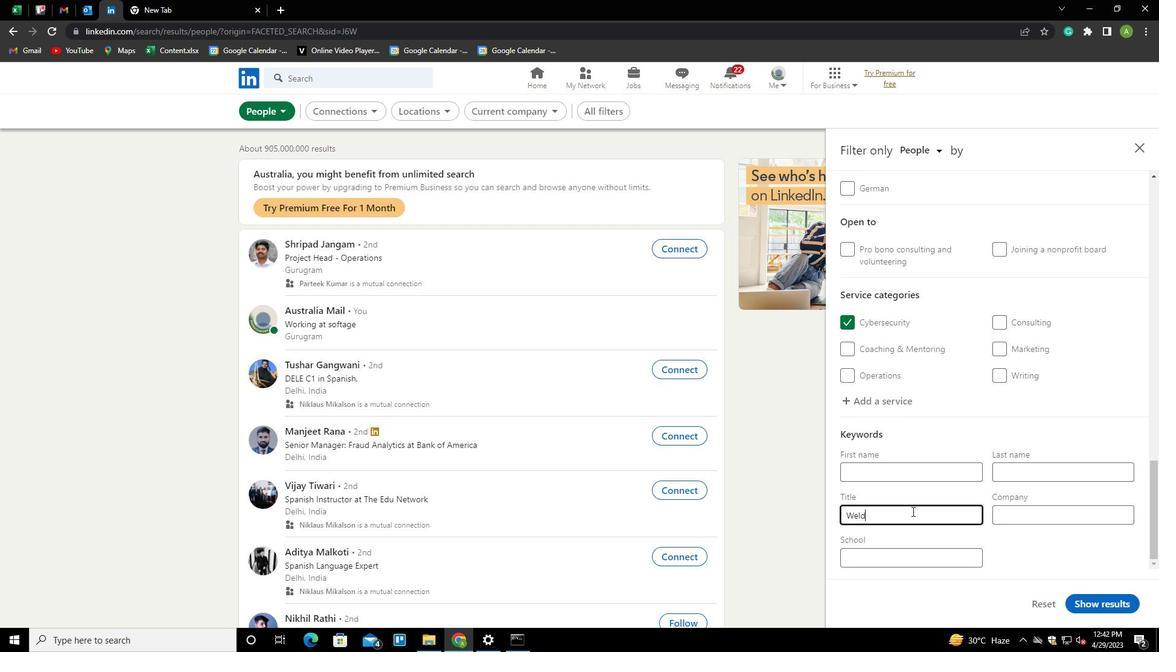 
Action: Mouse moved to (1063, 550)
Screenshot: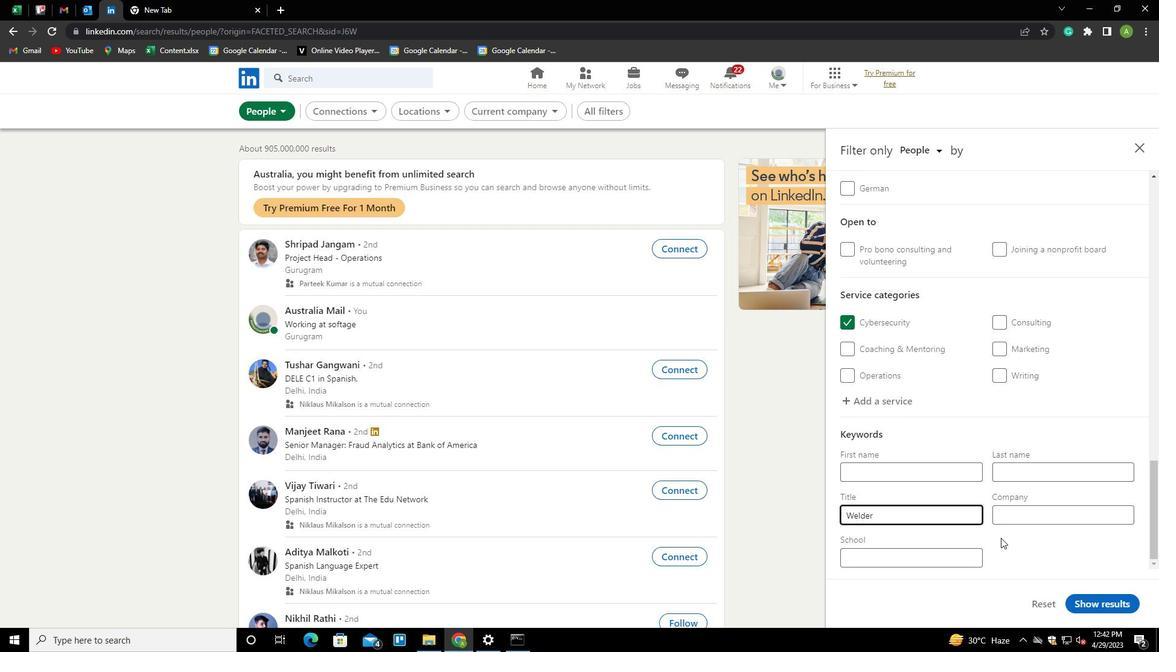 
Action: Mouse pressed left at (1063, 550)
Screenshot: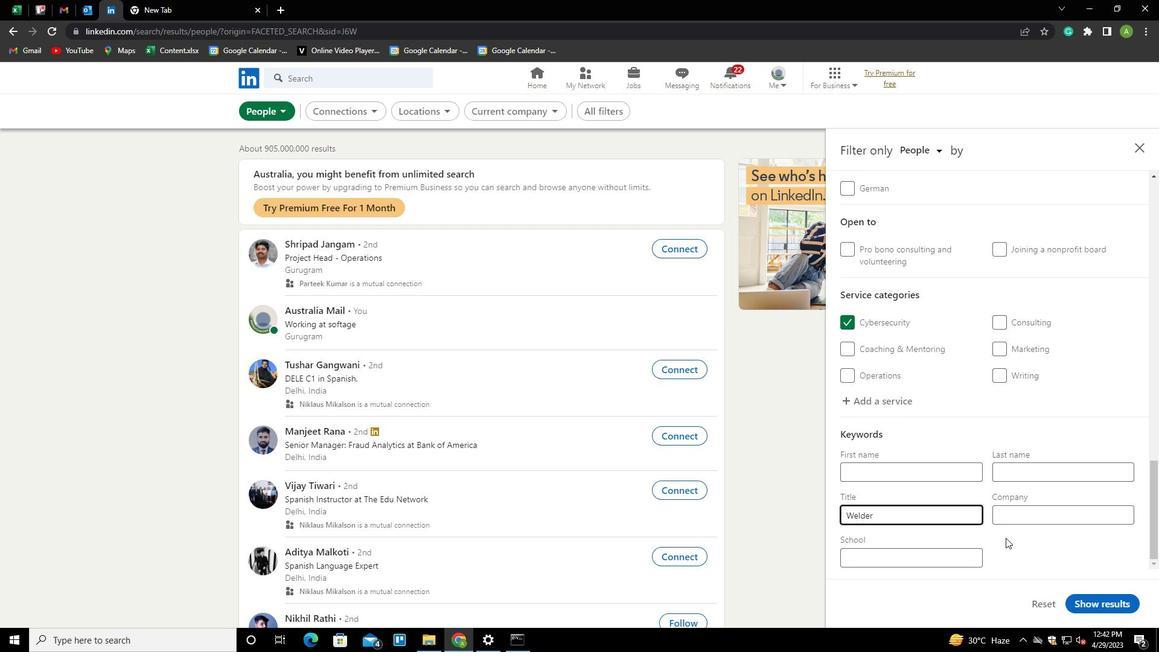 
Action: Mouse moved to (1109, 604)
Screenshot: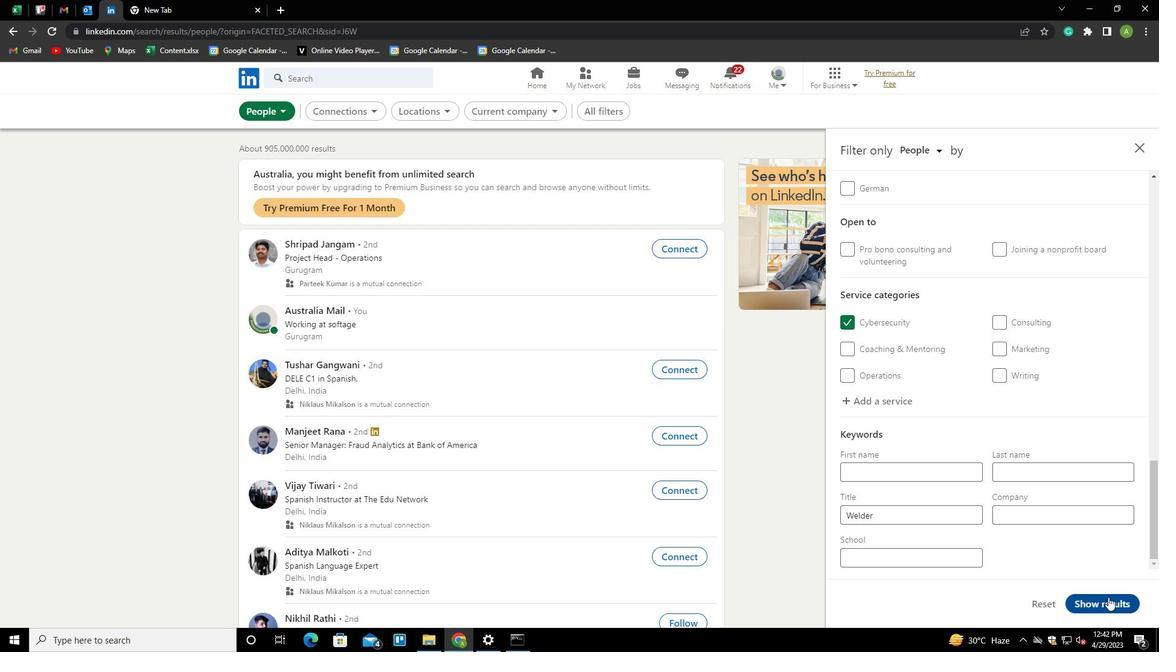 
Action: Mouse pressed left at (1109, 604)
Screenshot: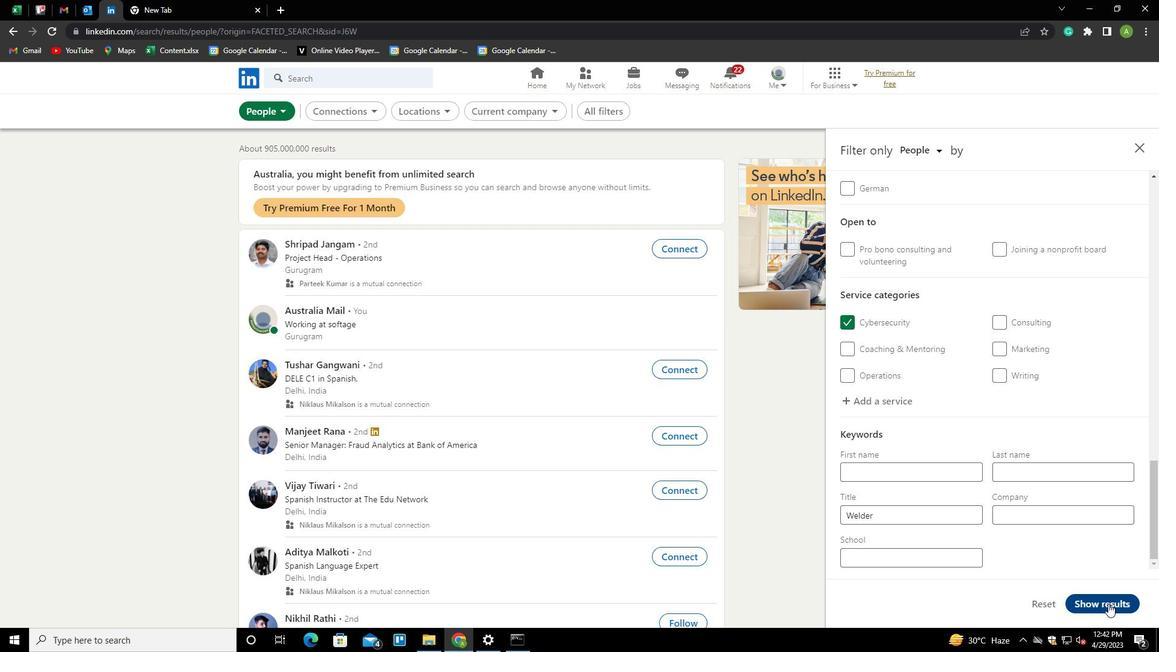 
